 Task: Look for space in Zahirābād, India from 5th July, 2023 to 11th July, 2023 for 2 adults in price range Rs.8000 to Rs.16000. Place can be entire place with 2 bedrooms having 2 beds and 1 bathroom. Property type can be house, flat, guest house. Amenities needed are: washing machine. Booking option can be shelf check-in. Required host language is English.
Action: Mouse moved to (431, 64)
Screenshot: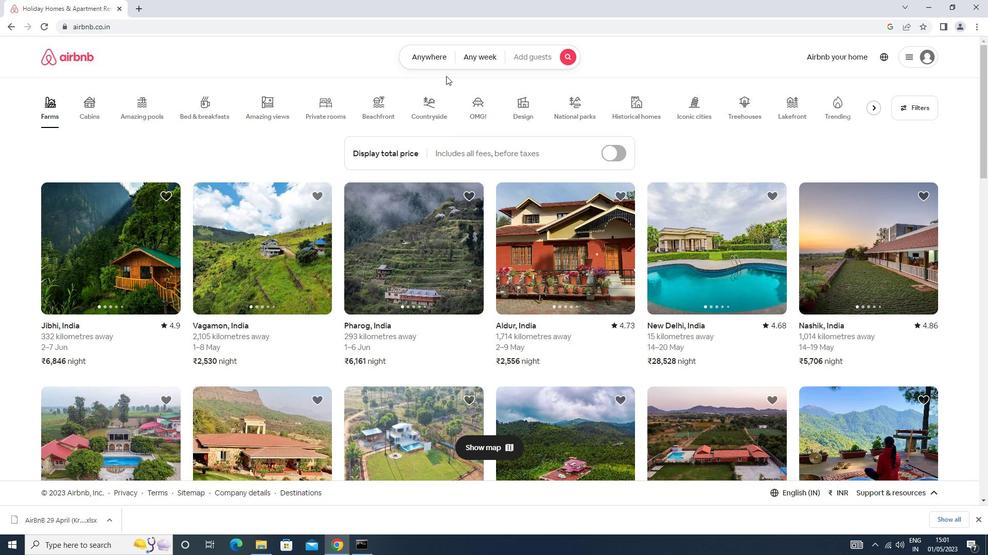 
Action: Mouse pressed left at (431, 64)
Screenshot: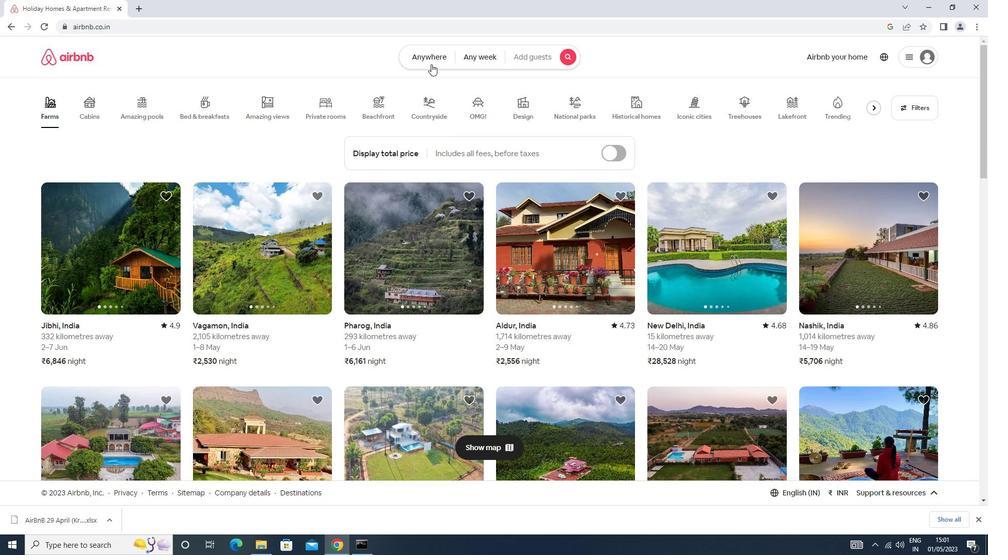 
Action: Mouse moved to (385, 96)
Screenshot: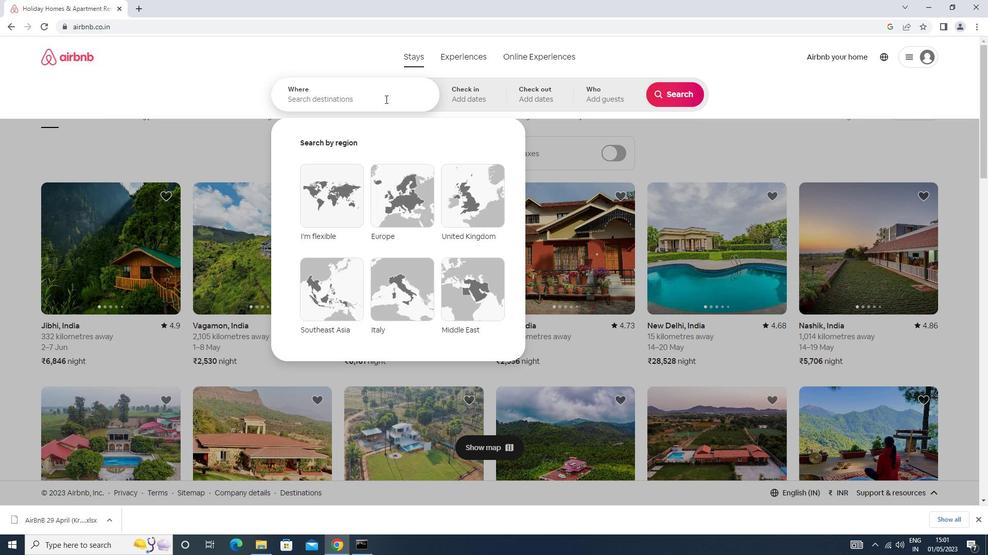 
Action: Mouse pressed left at (385, 96)
Screenshot: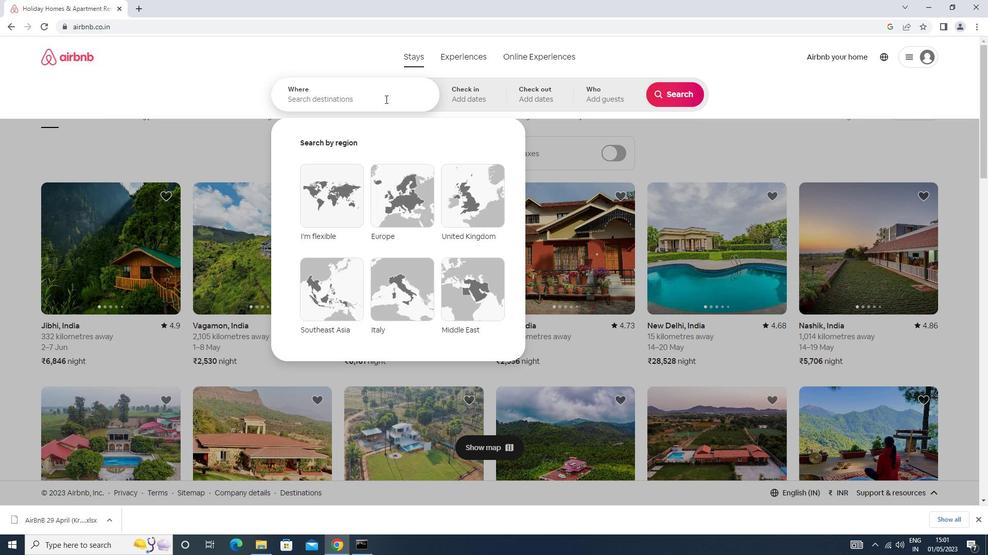 
Action: Key pressed <Key.caps_lock>z<Key.caps_lock>ahirabad<Key.enter>
Screenshot: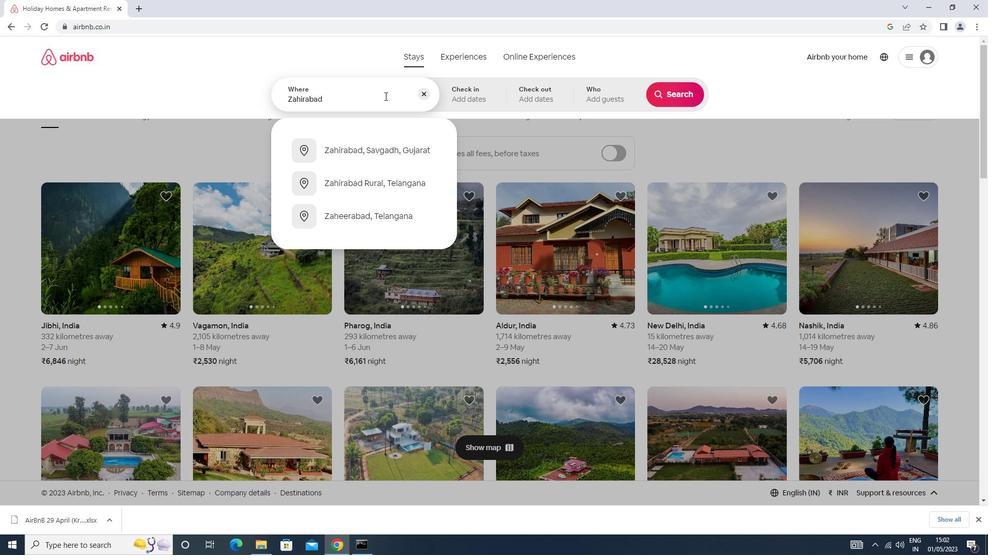 
Action: Mouse moved to (667, 176)
Screenshot: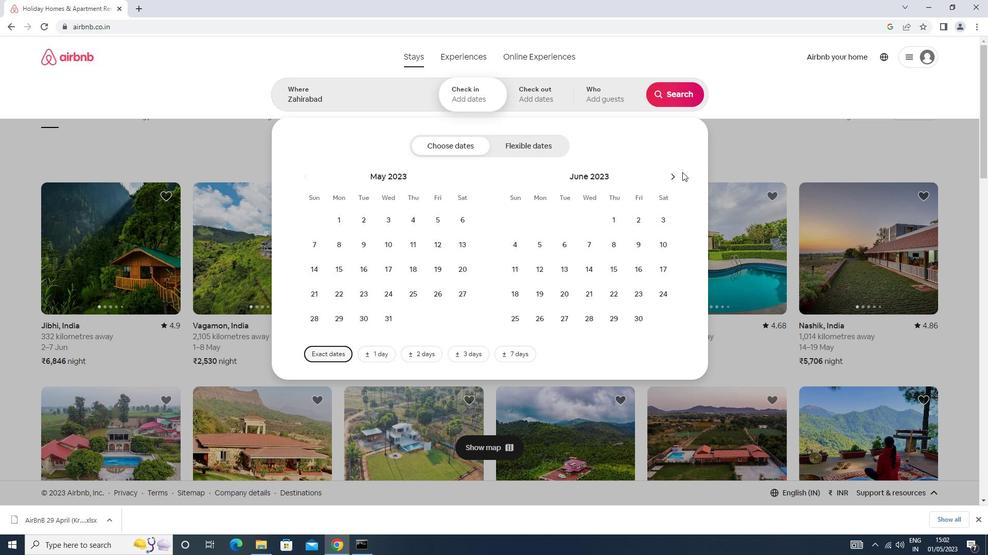 
Action: Mouse pressed left at (667, 176)
Screenshot: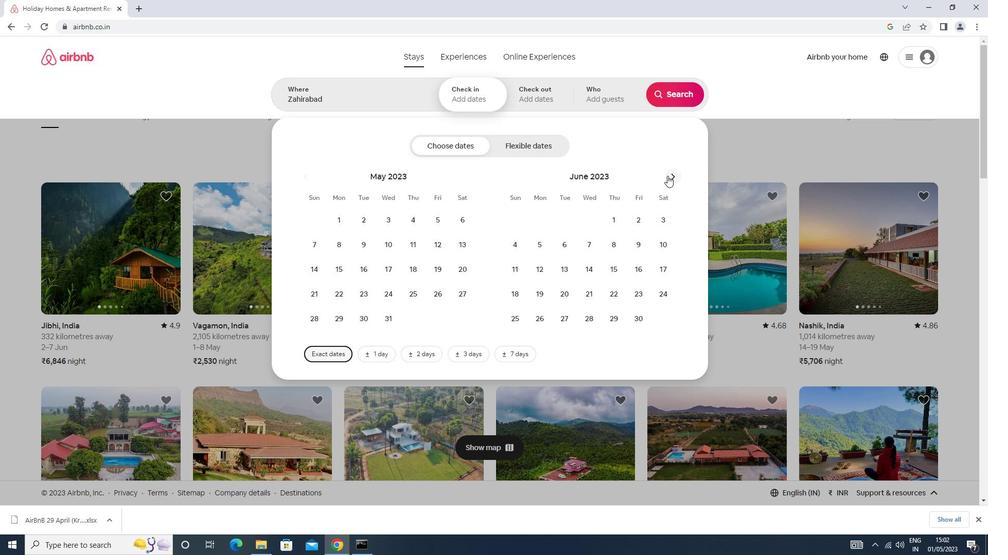 
Action: Mouse moved to (581, 243)
Screenshot: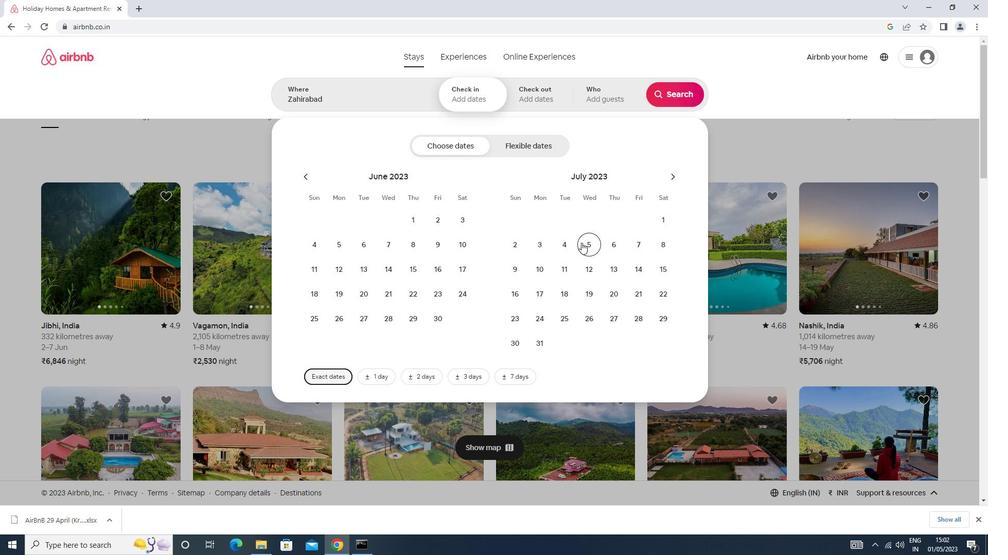 
Action: Mouse pressed left at (581, 243)
Screenshot: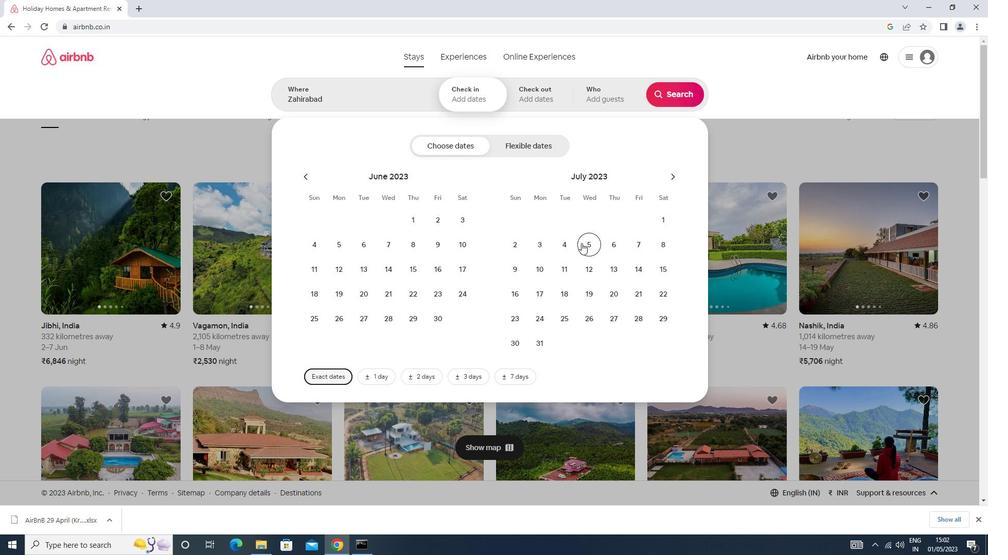
Action: Mouse moved to (569, 270)
Screenshot: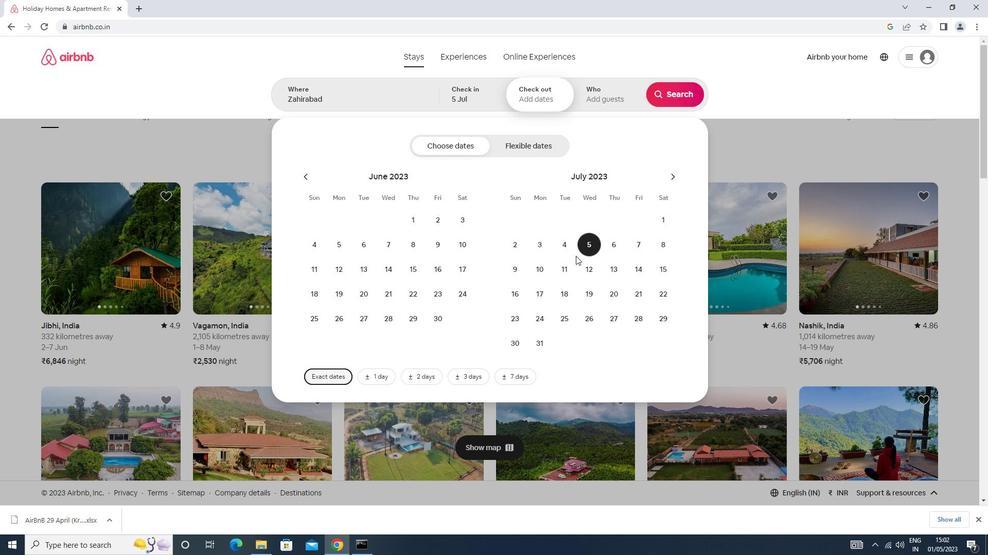 
Action: Mouse pressed left at (569, 270)
Screenshot: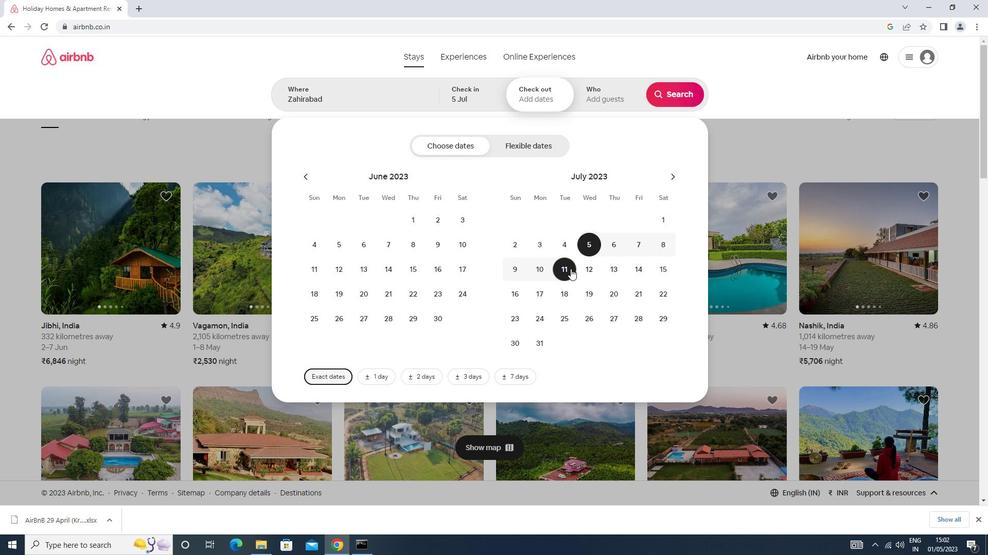 
Action: Mouse moved to (602, 105)
Screenshot: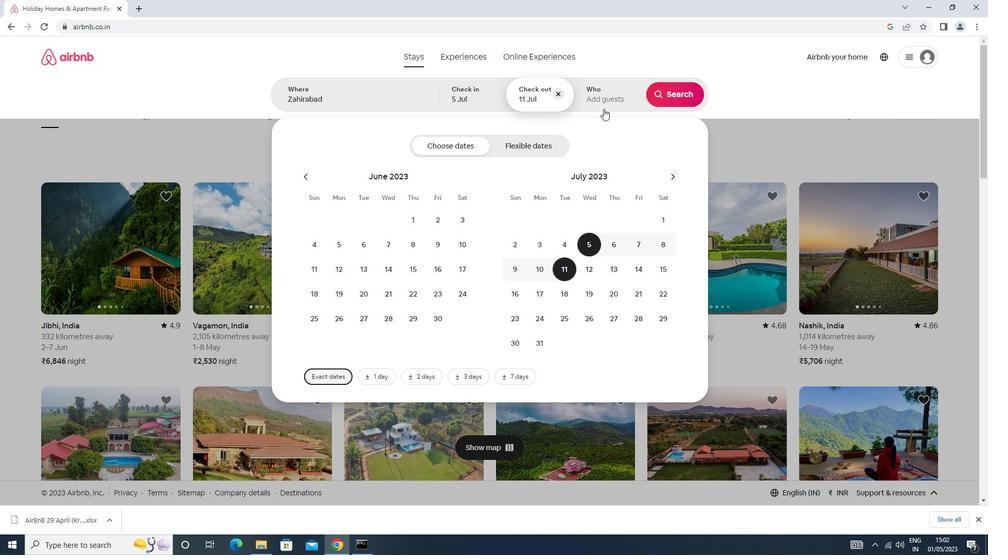 
Action: Mouse pressed left at (602, 105)
Screenshot: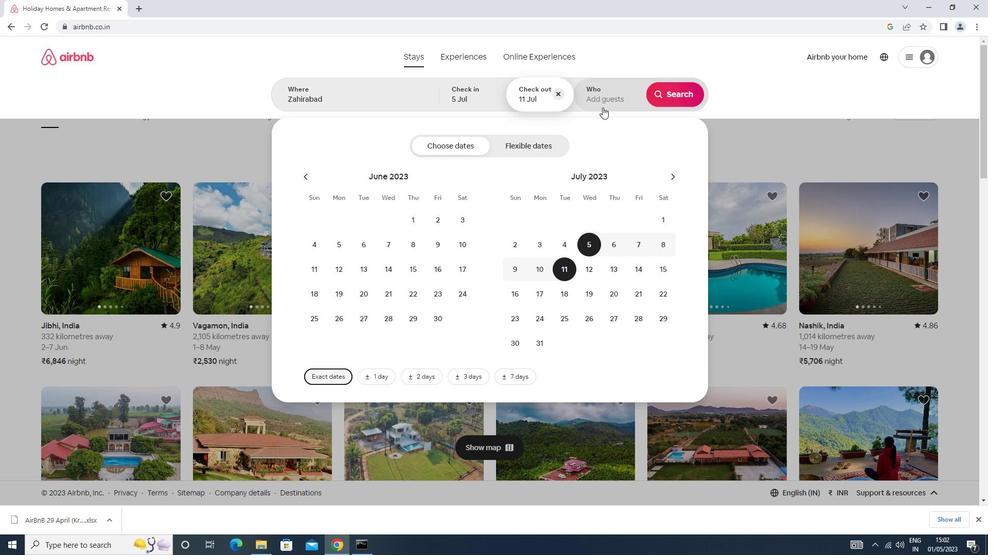 
Action: Mouse moved to (677, 151)
Screenshot: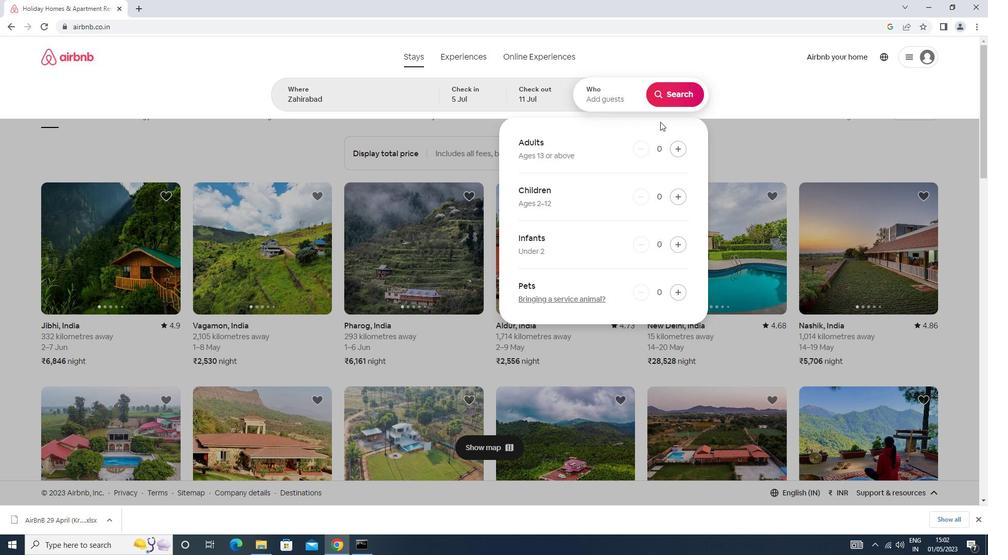 
Action: Mouse pressed left at (677, 151)
Screenshot: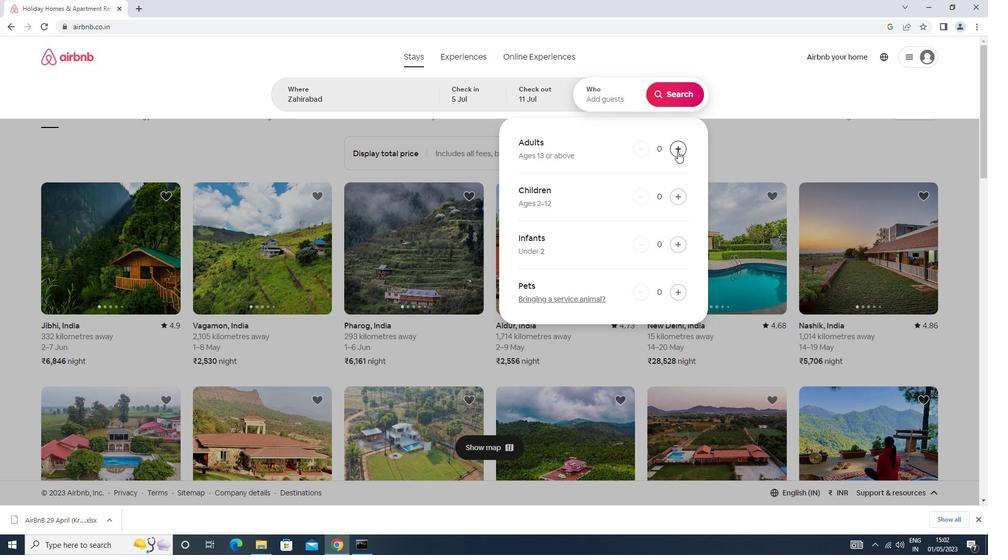 
Action: Mouse pressed left at (677, 151)
Screenshot: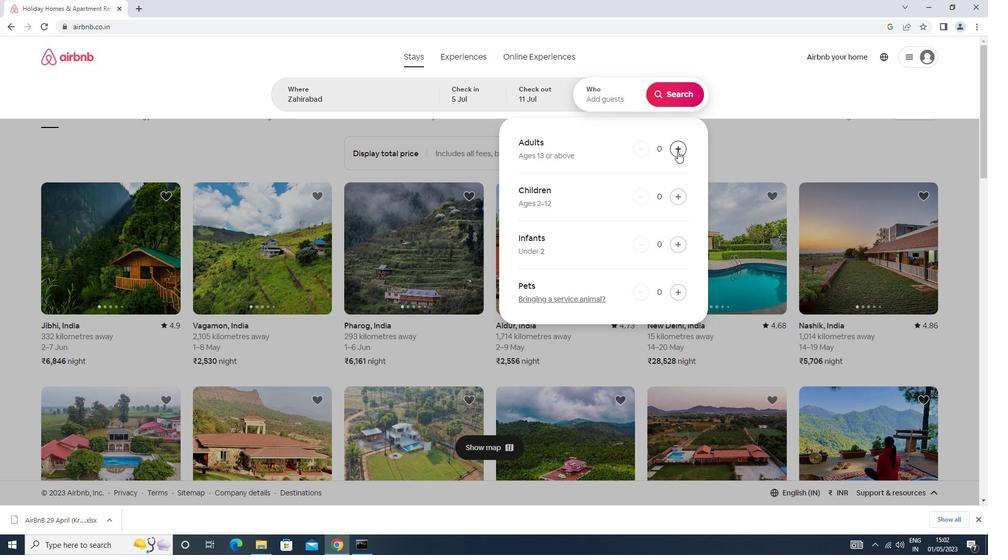 
Action: Mouse moved to (682, 97)
Screenshot: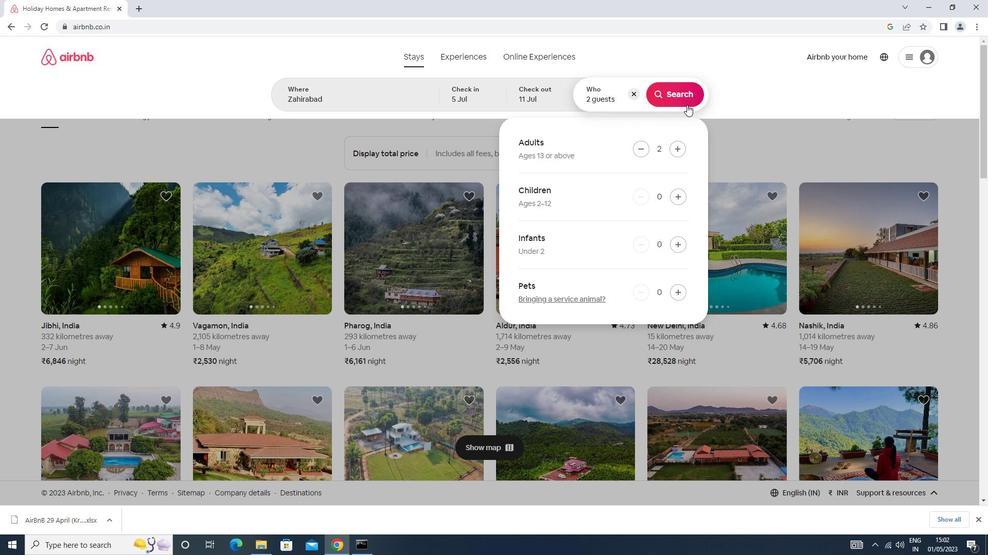 
Action: Mouse pressed left at (682, 97)
Screenshot: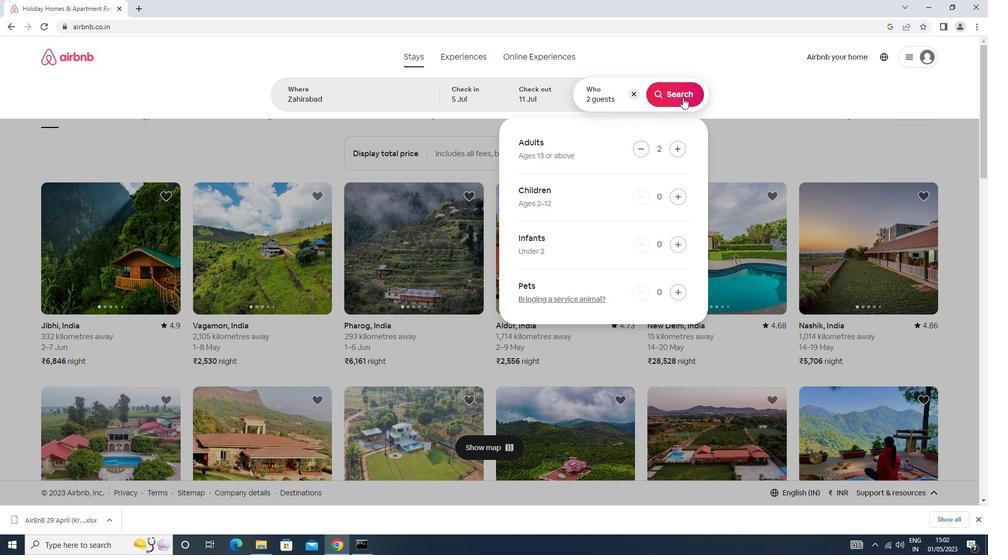 
Action: Mouse moved to (937, 93)
Screenshot: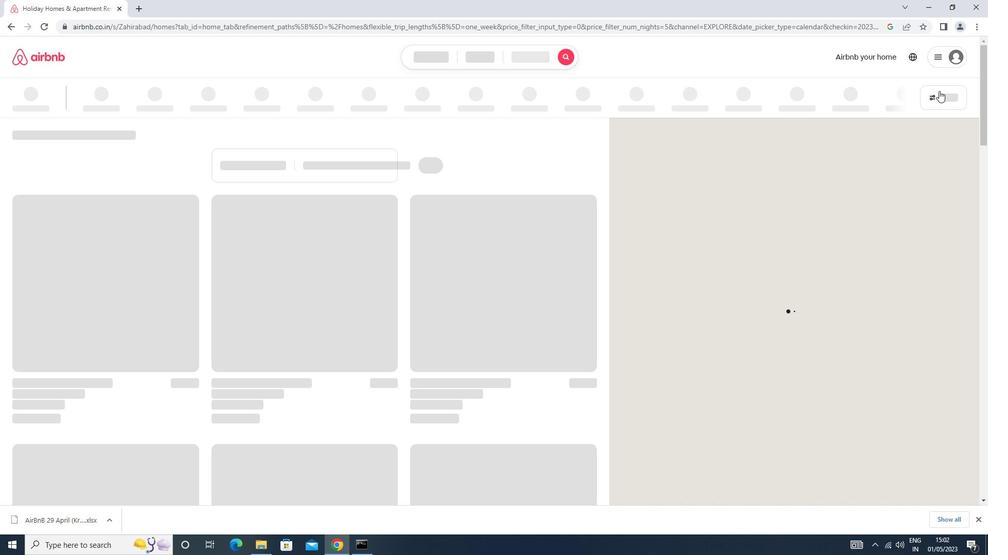 
Action: Mouse pressed left at (937, 93)
Screenshot: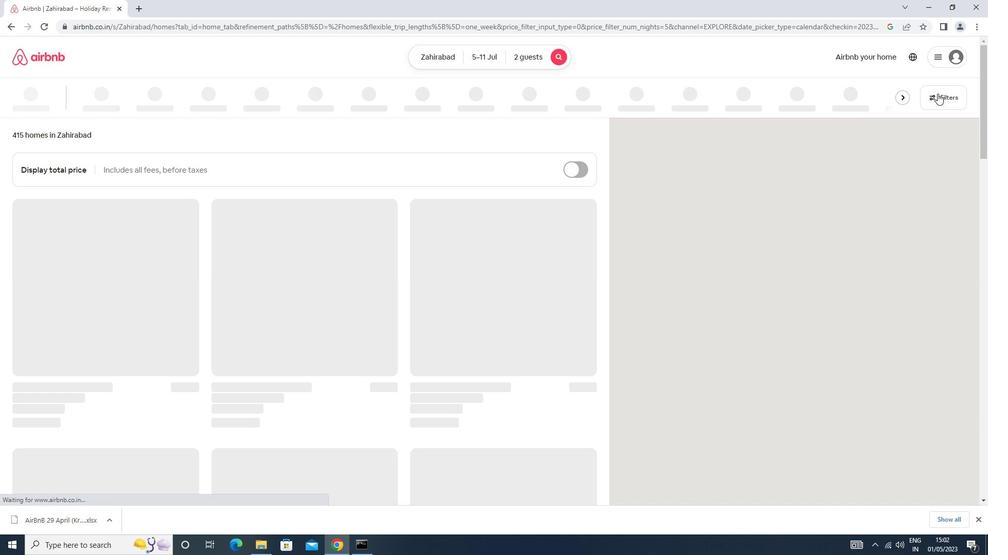 
Action: Mouse moved to (438, 222)
Screenshot: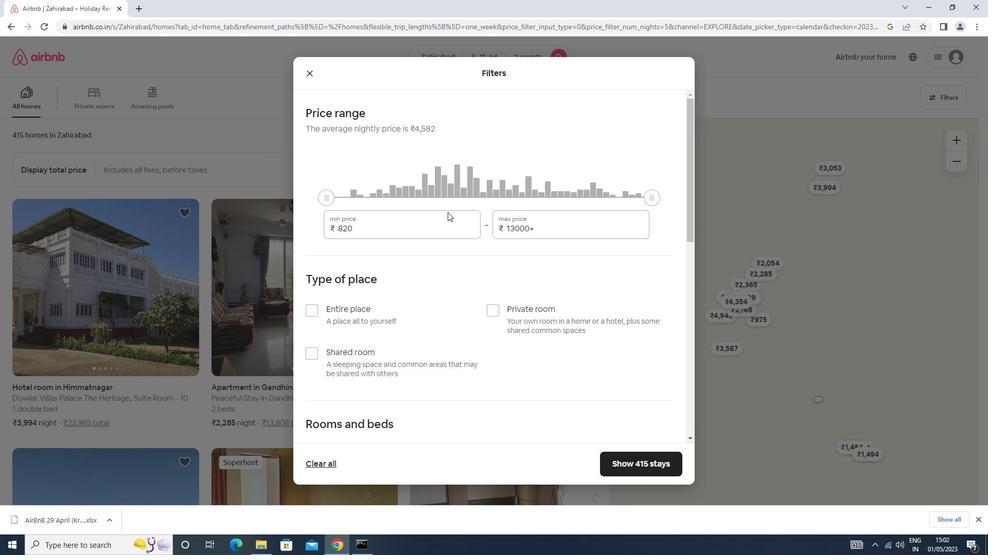 
Action: Mouse pressed left at (438, 222)
Screenshot: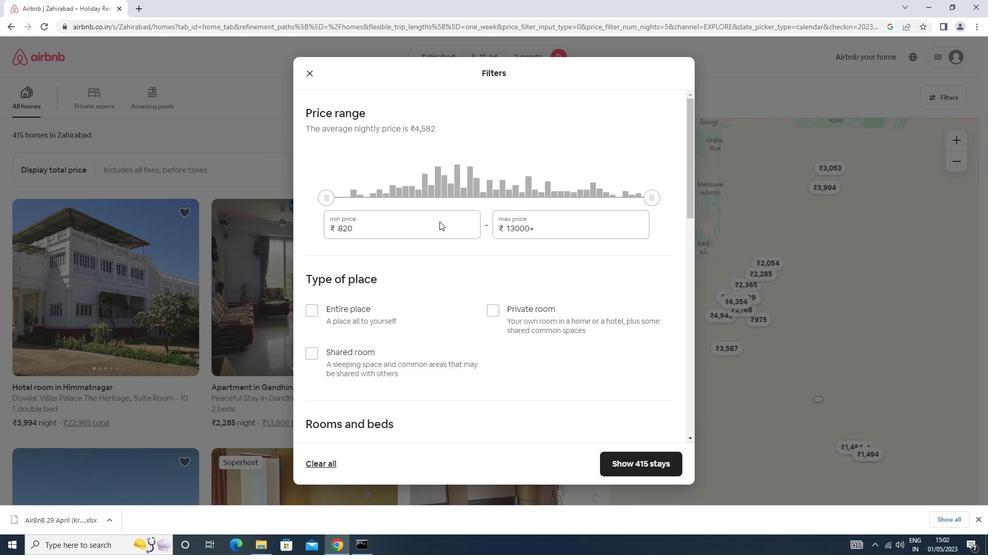 
Action: Key pressed <Key.backspace><Key.backspace><Key.backspace><Key.backspace><Key.backspace><Key.backspace><Key.backspace><Key.backspace><Key.backspace><Key.backspace><Key.backspace><Key.backspace><Key.backspace><Key.backspace><Key.backspace>8000<Key.tab>16000
Screenshot: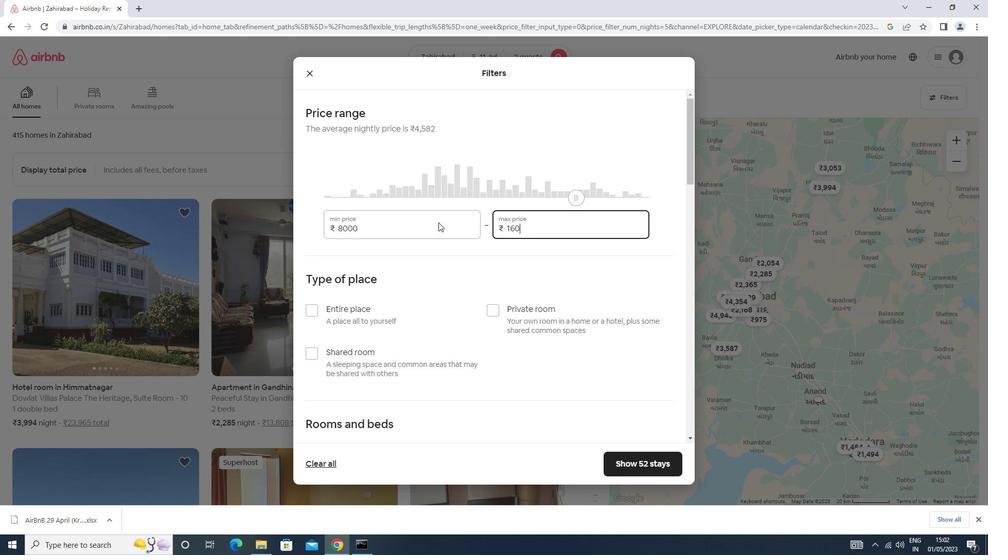 
Action: Mouse moved to (330, 309)
Screenshot: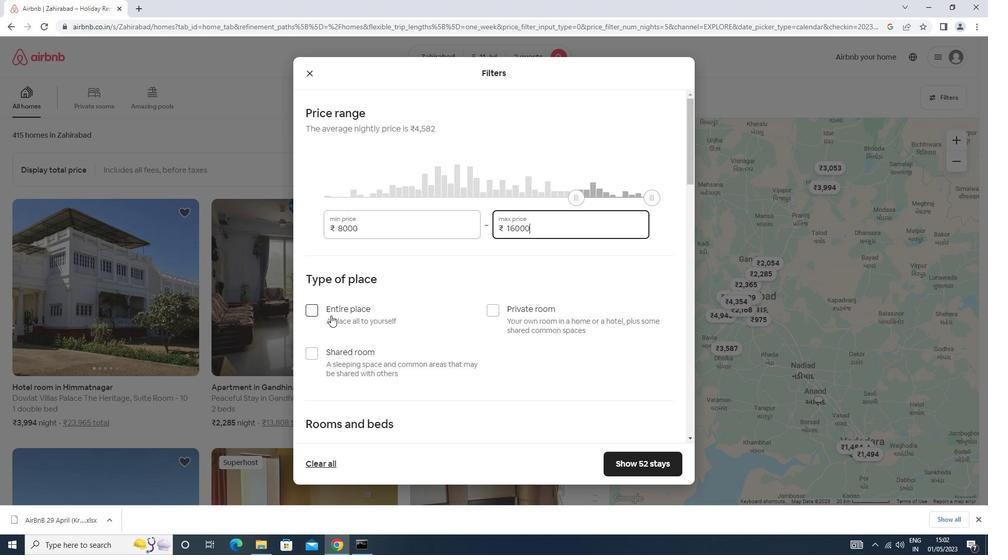 
Action: Mouse pressed left at (330, 309)
Screenshot: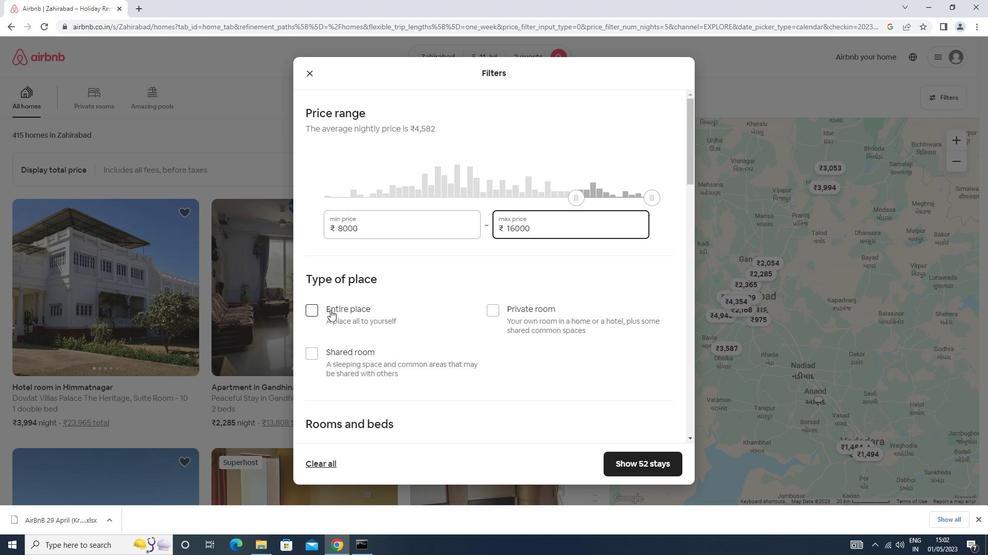 
Action: Mouse moved to (402, 282)
Screenshot: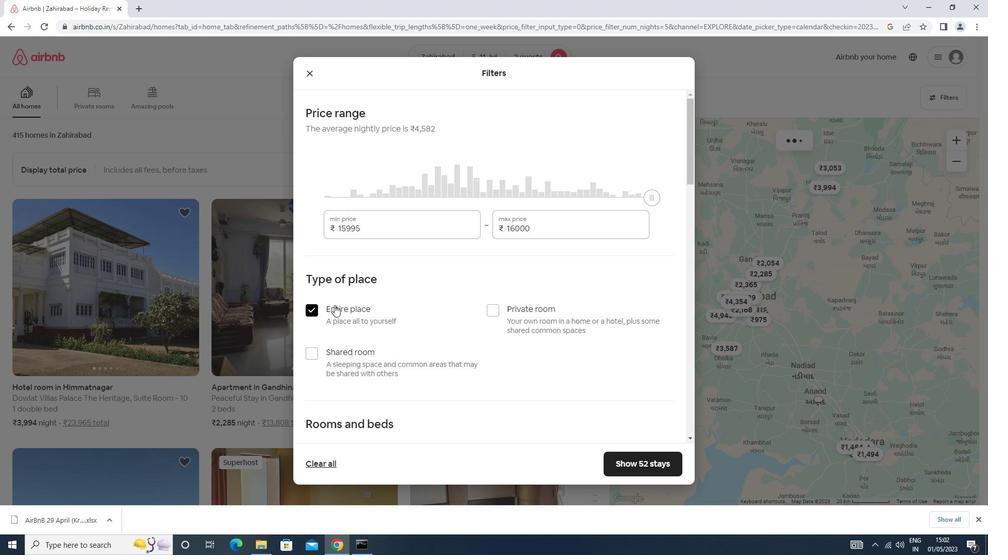 
Action: Mouse scrolled (402, 281) with delta (0, 0)
Screenshot: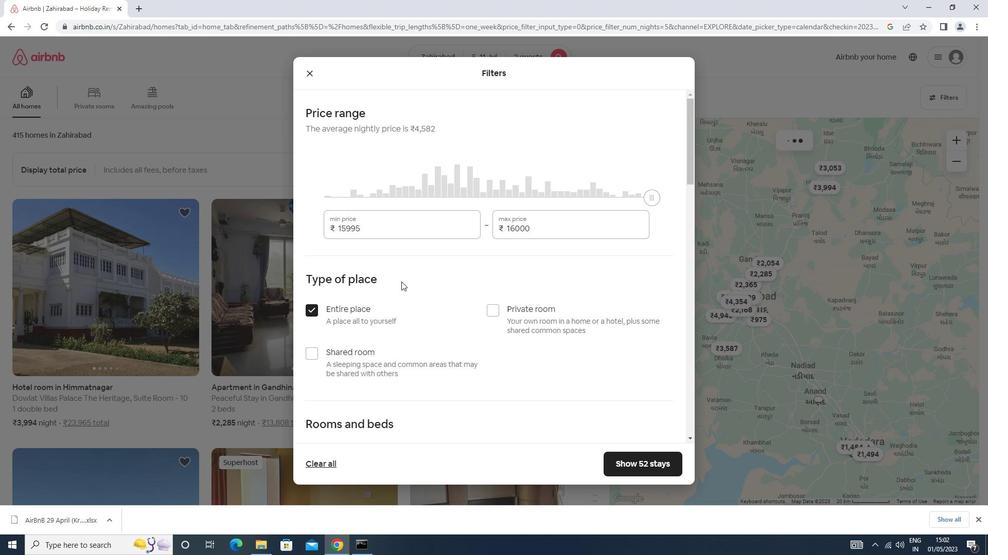 
Action: Mouse scrolled (402, 281) with delta (0, 0)
Screenshot: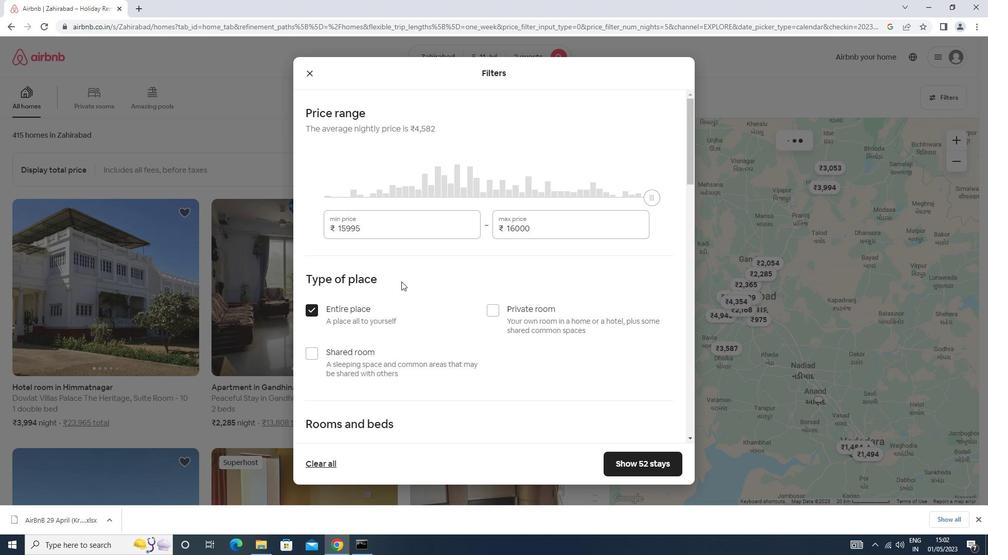 
Action: Mouse scrolled (402, 281) with delta (0, 0)
Screenshot: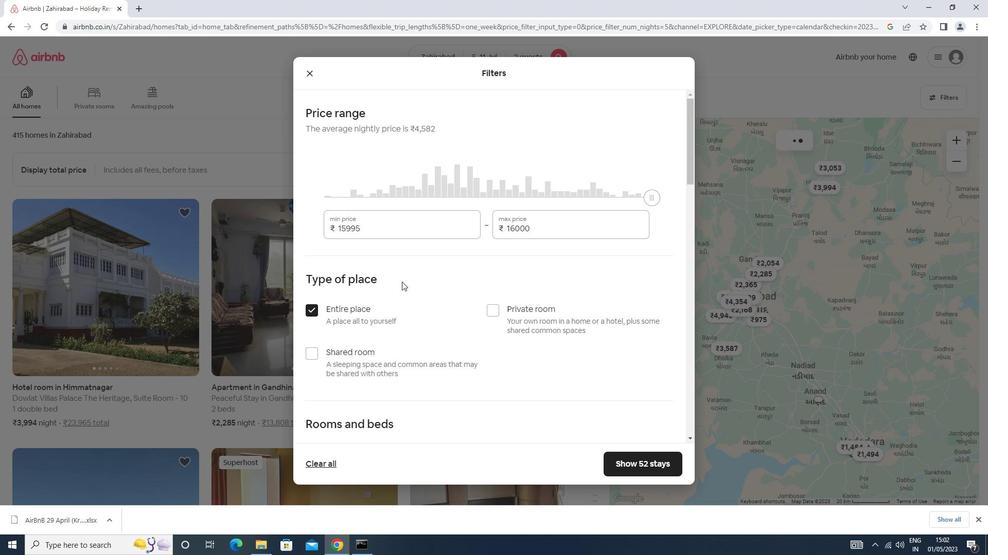 
Action: Mouse scrolled (402, 281) with delta (0, 0)
Screenshot: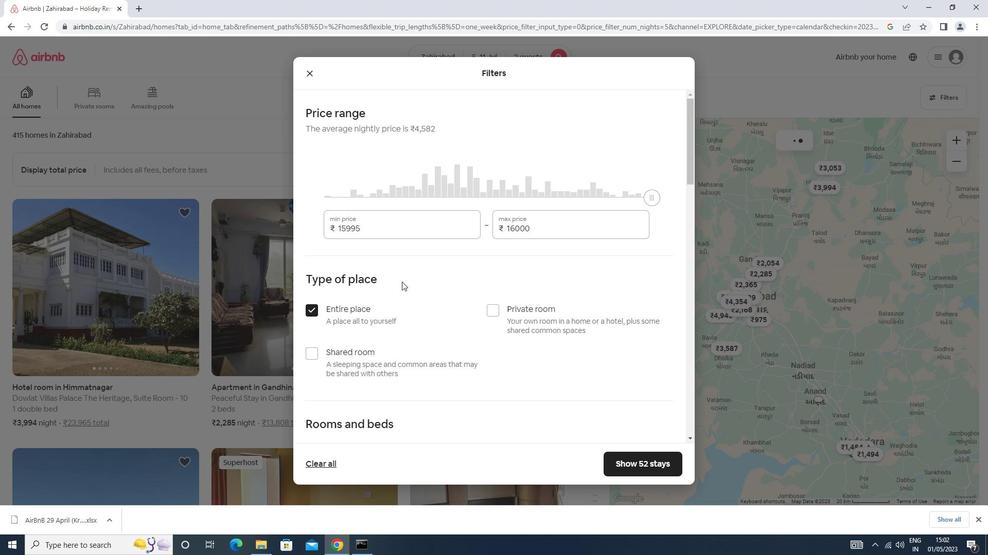 
Action: Mouse scrolled (402, 281) with delta (0, 0)
Screenshot: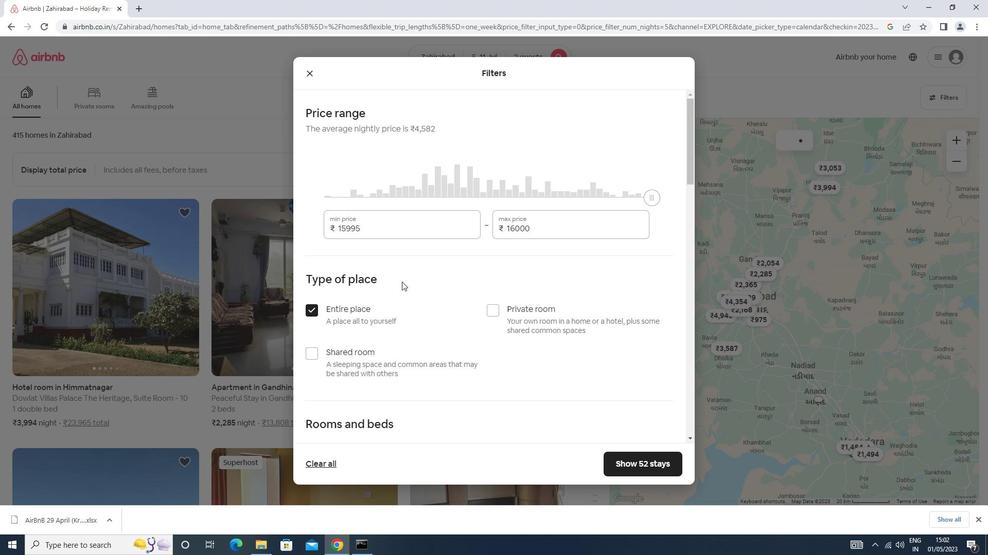 
Action: Mouse moved to (394, 219)
Screenshot: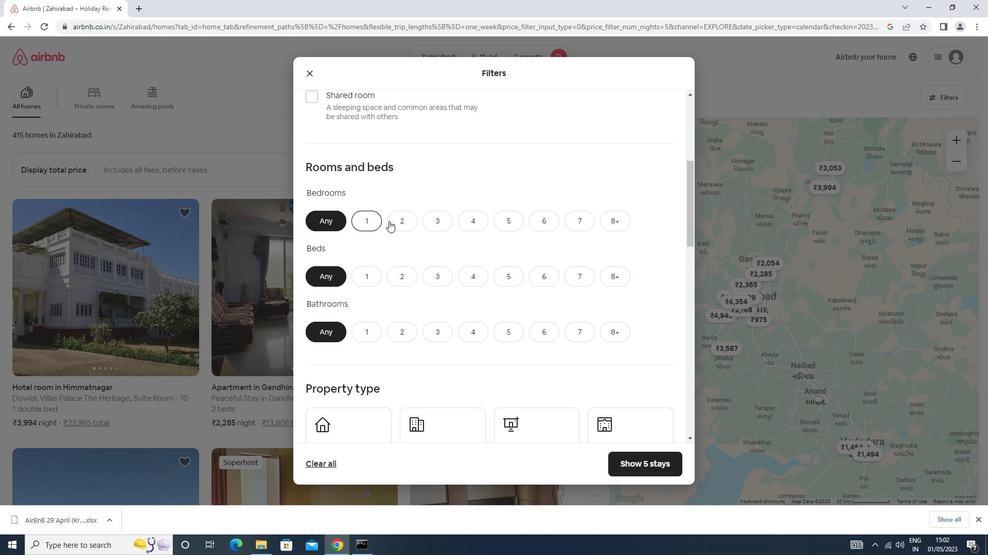 
Action: Mouse pressed left at (394, 219)
Screenshot: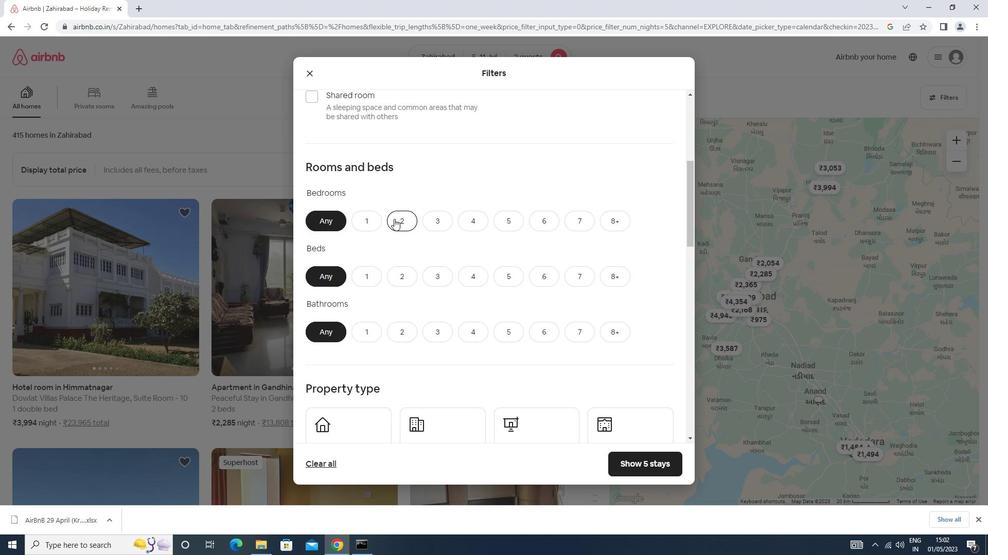 
Action: Mouse moved to (371, 277)
Screenshot: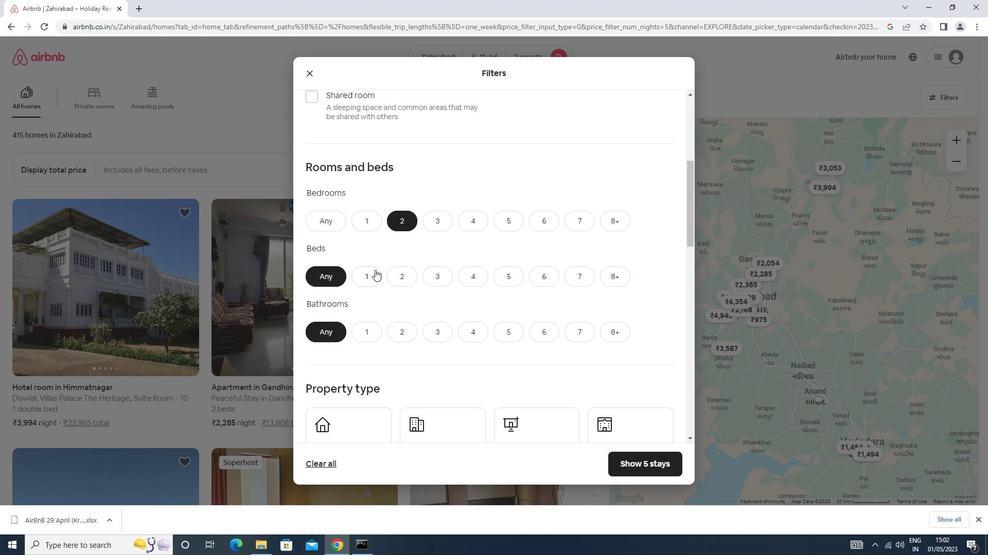 
Action: Mouse pressed left at (371, 277)
Screenshot: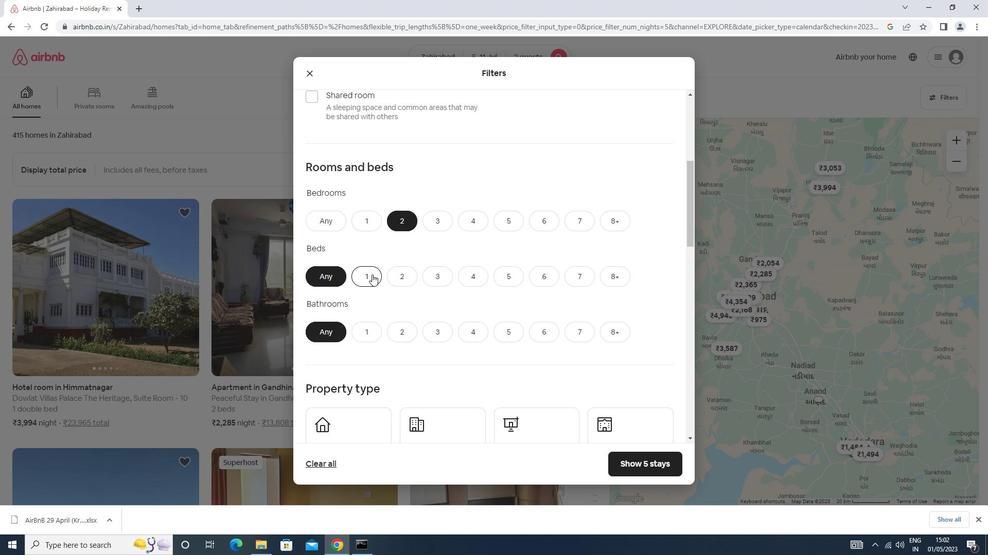 
Action: Mouse scrolled (371, 276) with delta (0, 0)
Screenshot: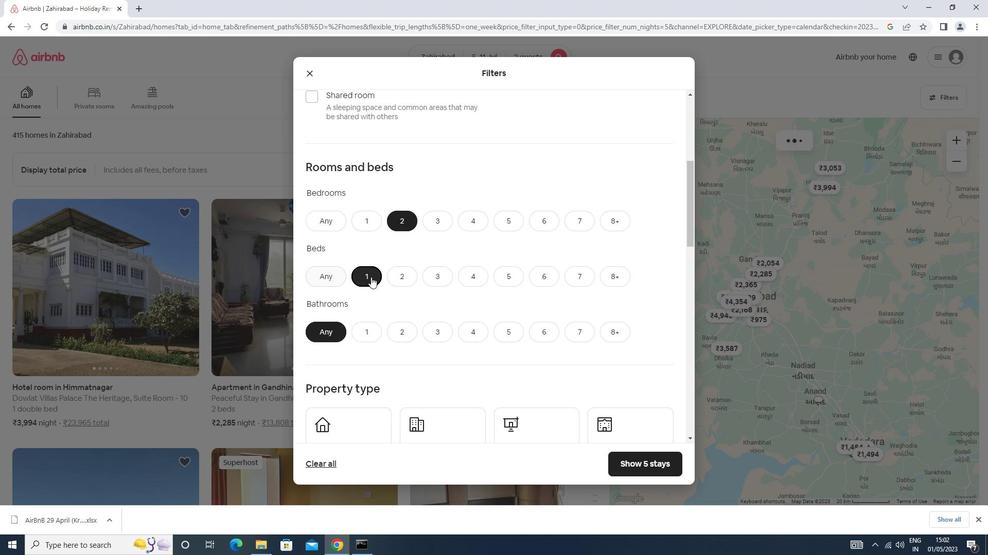 
Action: Mouse moved to (395, 227)
Screenshot: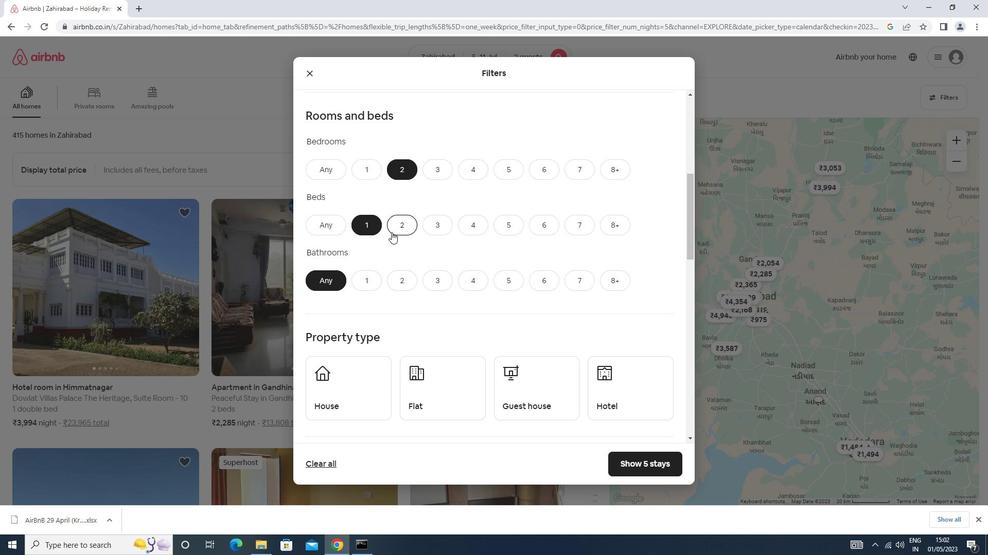 
Action: Mouse pressed left at (395, 227)
Screenshot: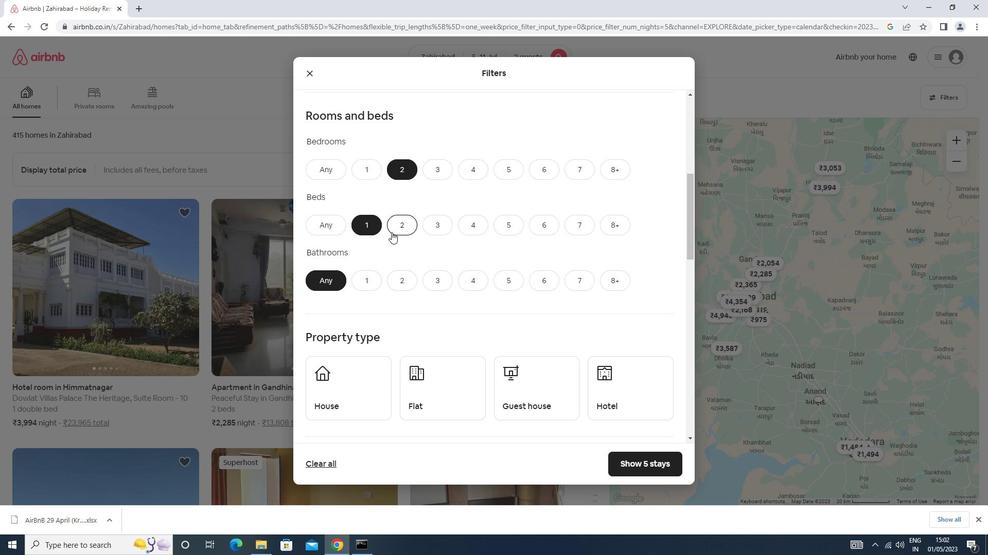 
Action: Mouse moved to (369, 284)
Screenshot: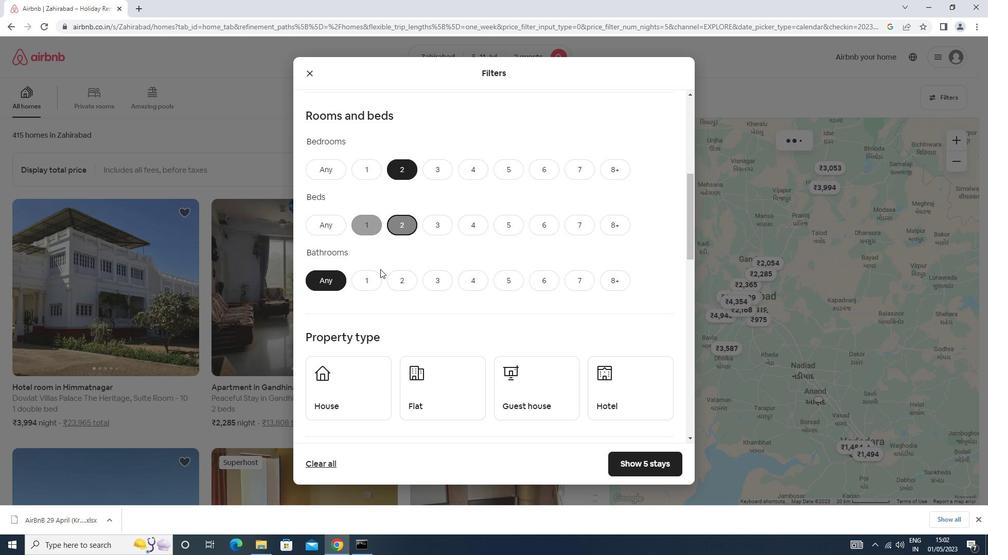 
Action: Mouse pressed left at (369, 284)
Screenshot: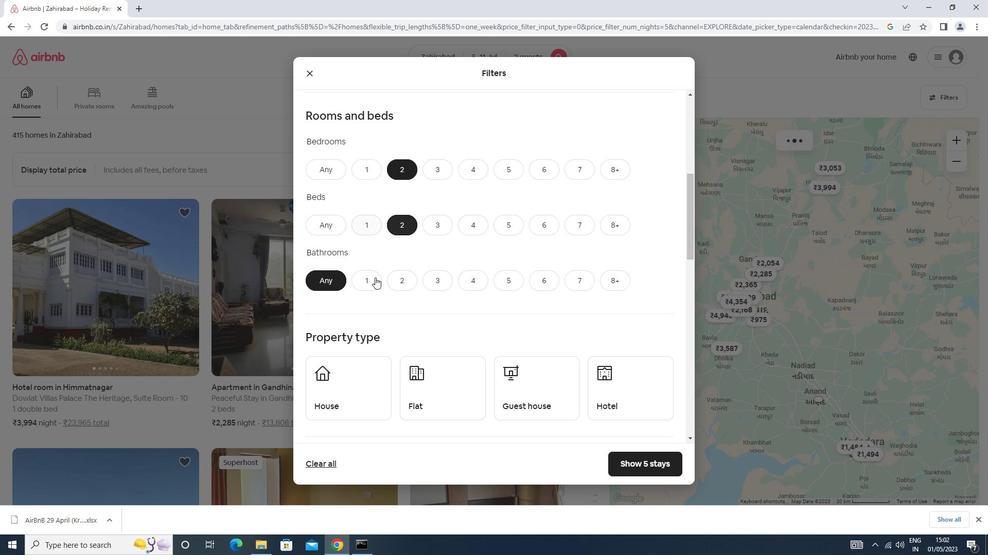 
Action: Mouse moved to (369, 285)
Screenshot: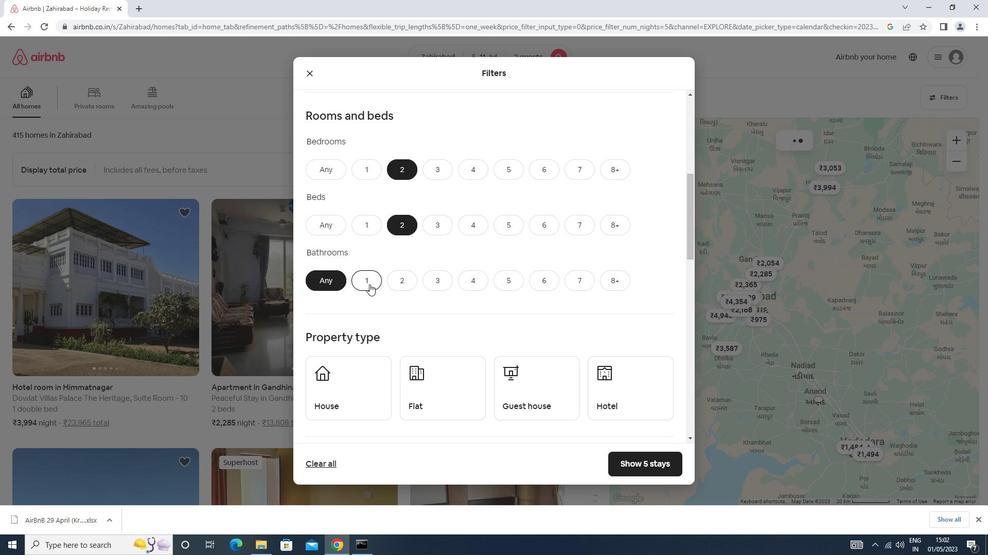 
Action: Mouse scrolled (369, 284) with delta (0, 0)
Screenshot: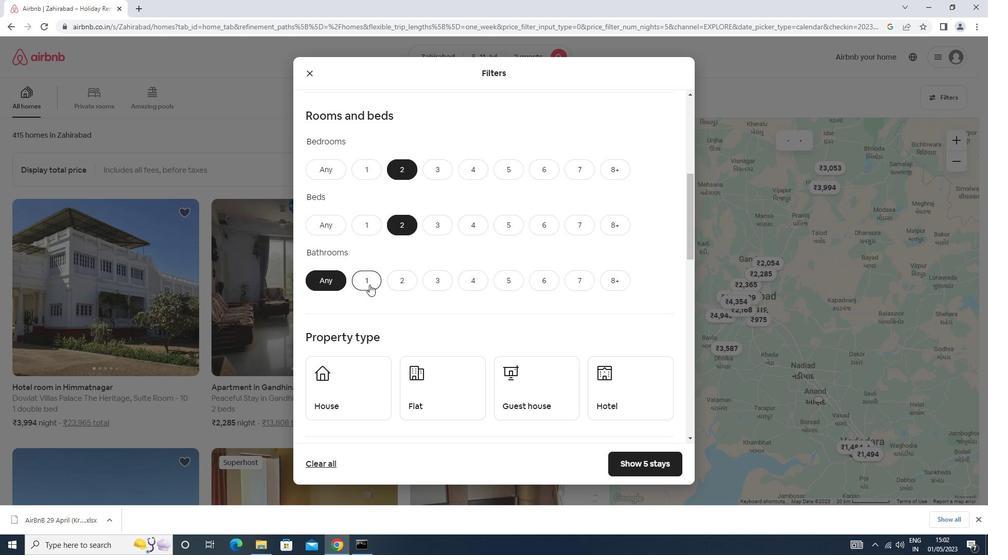 
Action: Mouse scrolled (369, 284) with delta (0, 0)
Screenshot: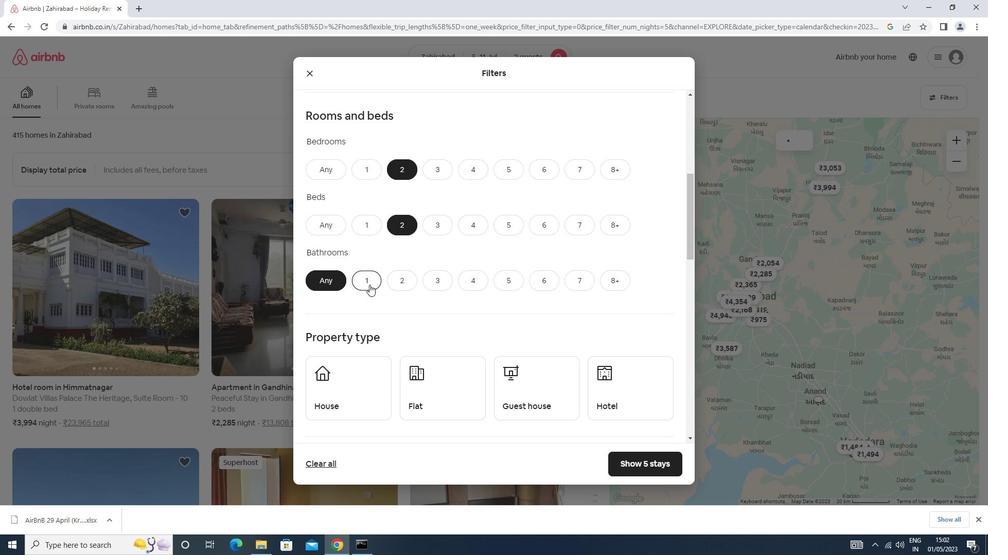 
Action: Mouse moved to (352, 307)
Screenshot: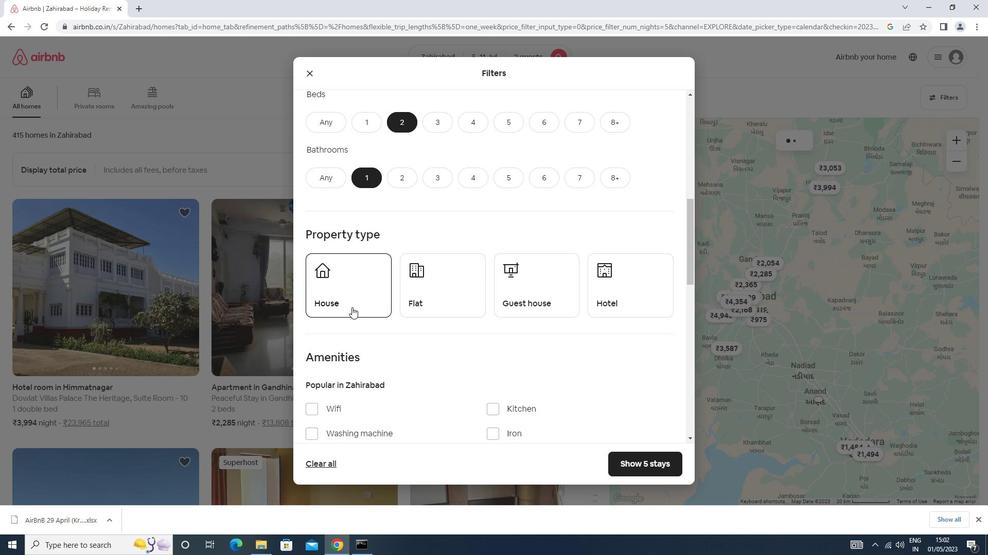 
Action: Mouse pressed left at (352, 307)
Screenshot: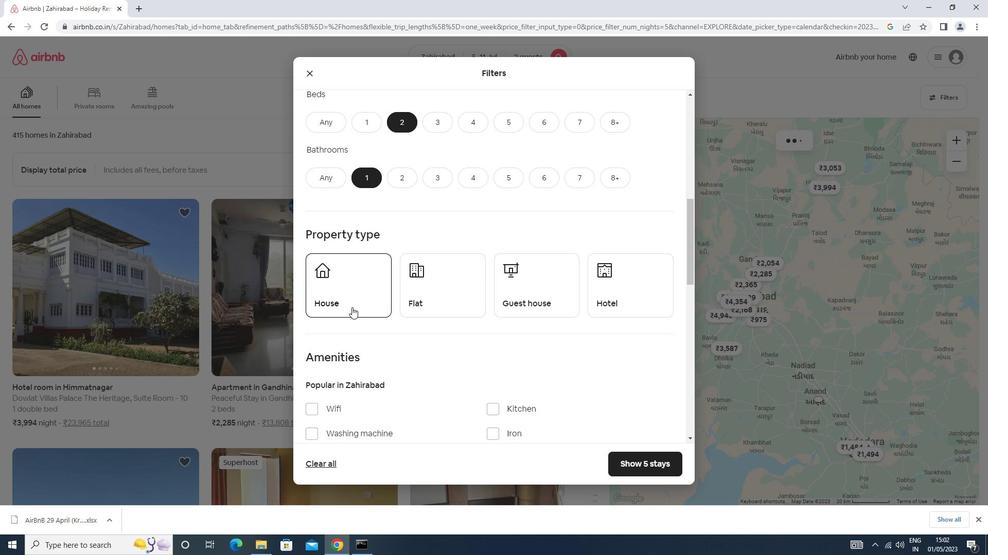 
Action: Mouse moved to (448, 304)
Screenshot: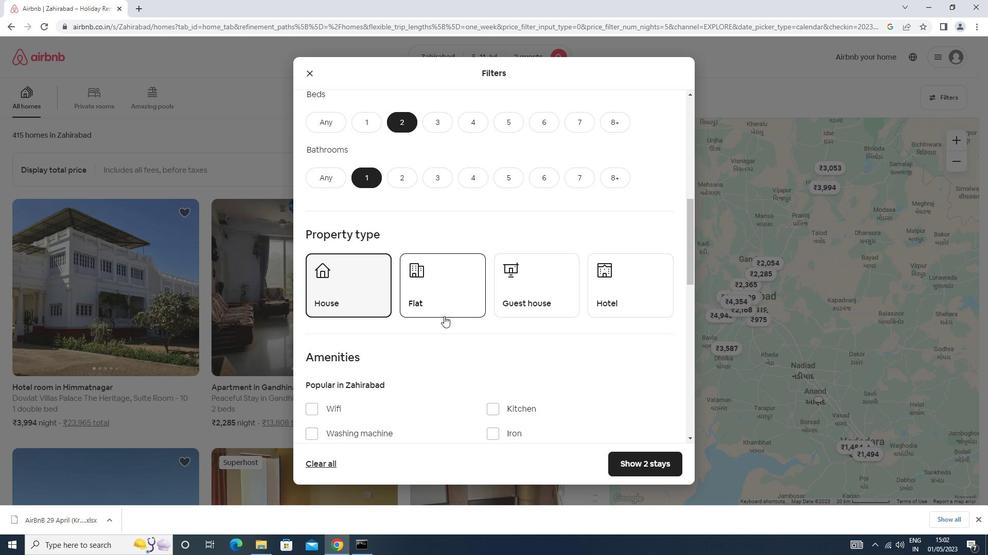 
Action: Mouse pressed left at (448, 304)
Screenshot: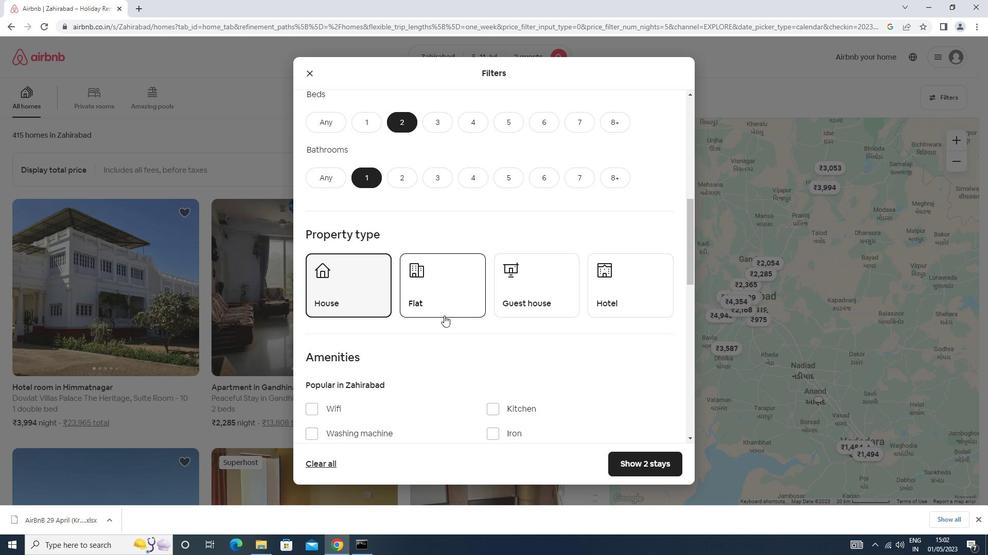 
Action: Mouse moved to (548, 285)
Screenshot: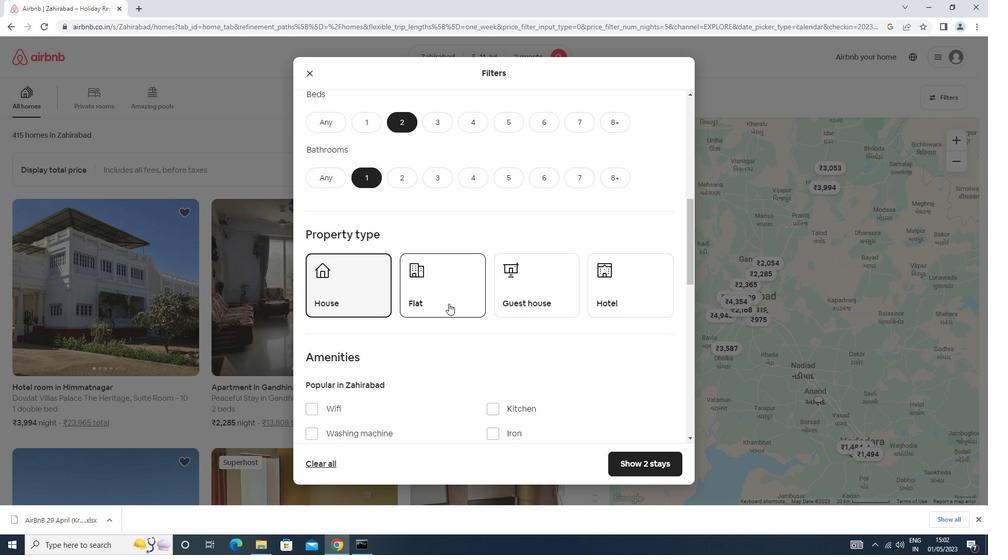 
Action: Mouse pressed left at (548, 285)
Screenshot: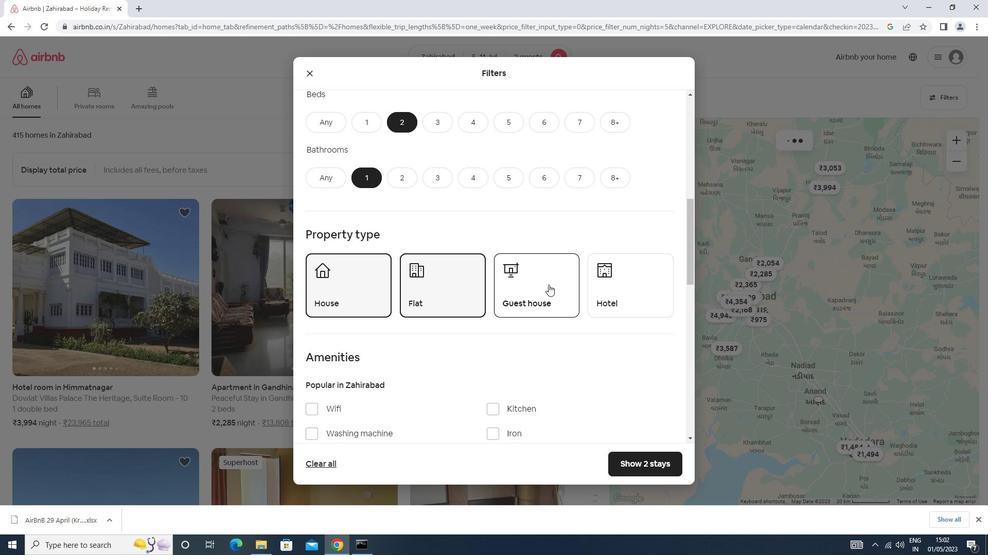 
Action: Mouse moved to (547, 284)
Screenshot: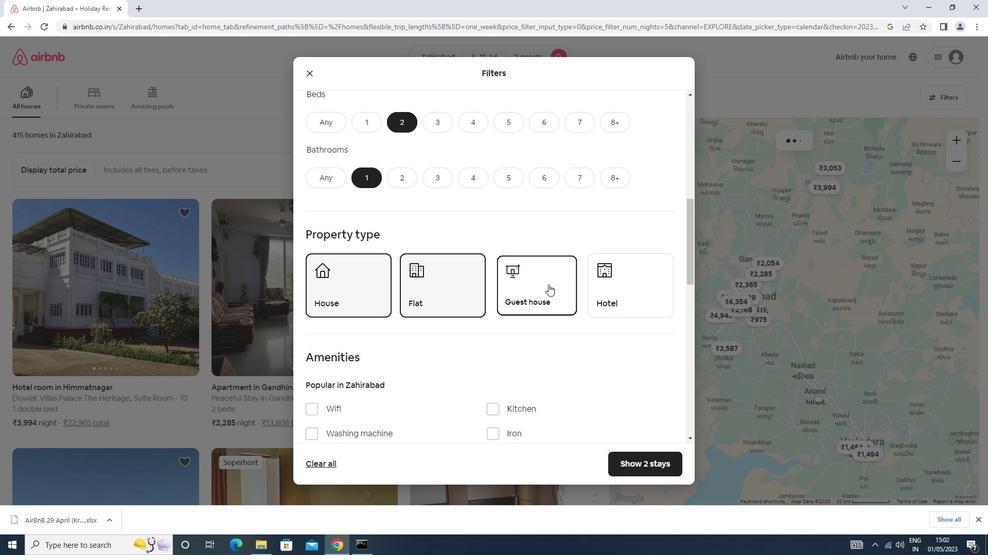 
Action: Mouse scrolled (547, 284) with delta (0, 0)
Screenshot: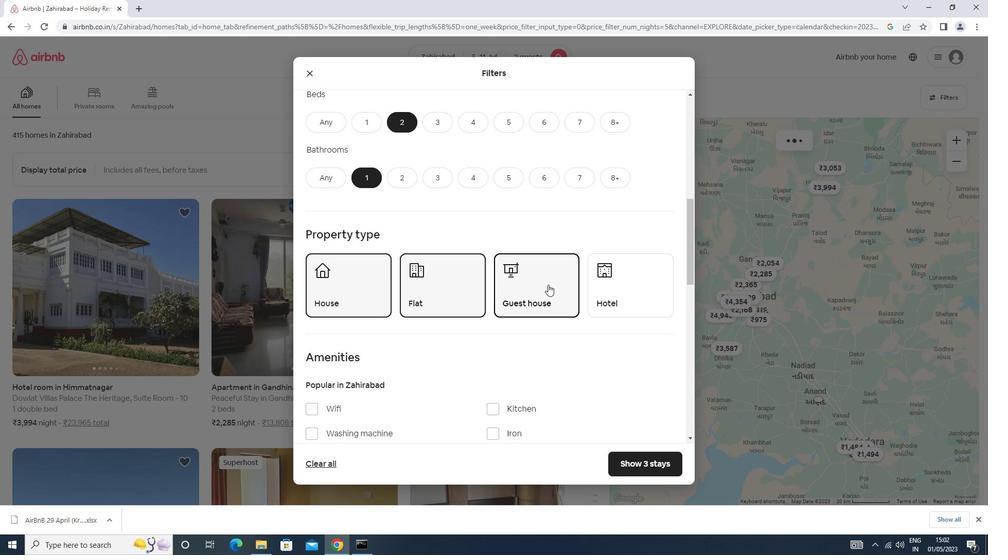 
Action: Mouse scrolled (547, 284) with delta (0, 0)
Screenshot: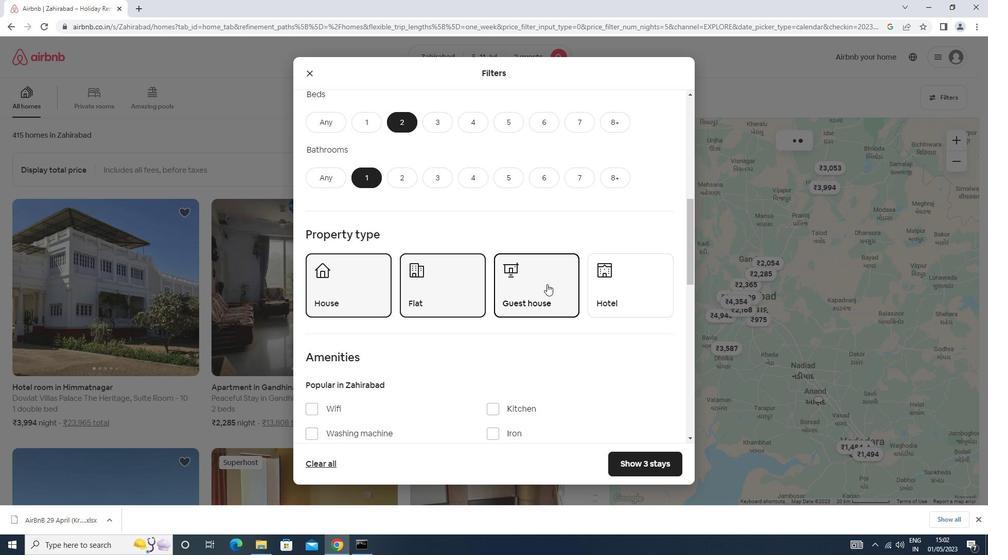 
Action: Mouse scrolled (547, 284) with delta (0, 0)
Screenshot: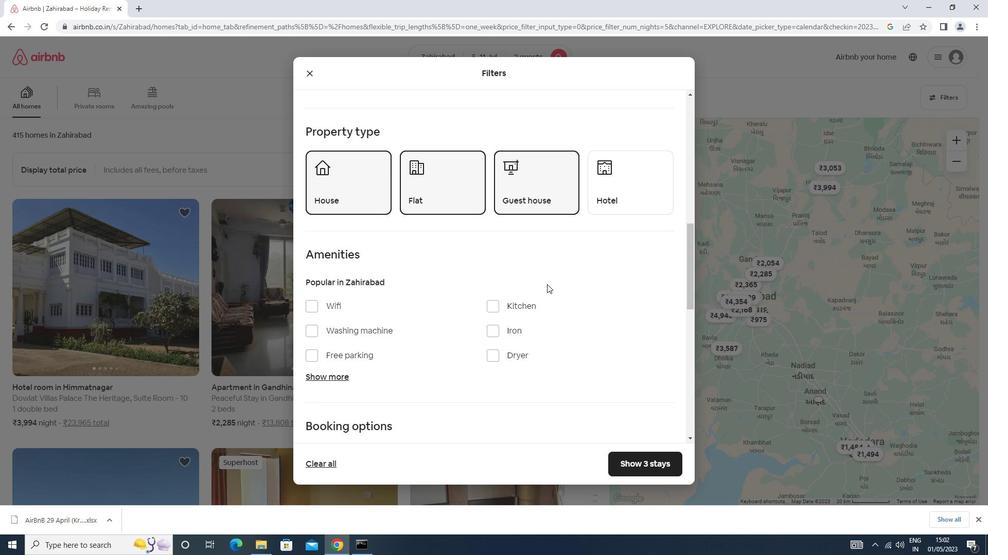 
Action: Mouse moved to (354, 280)
Screenshot: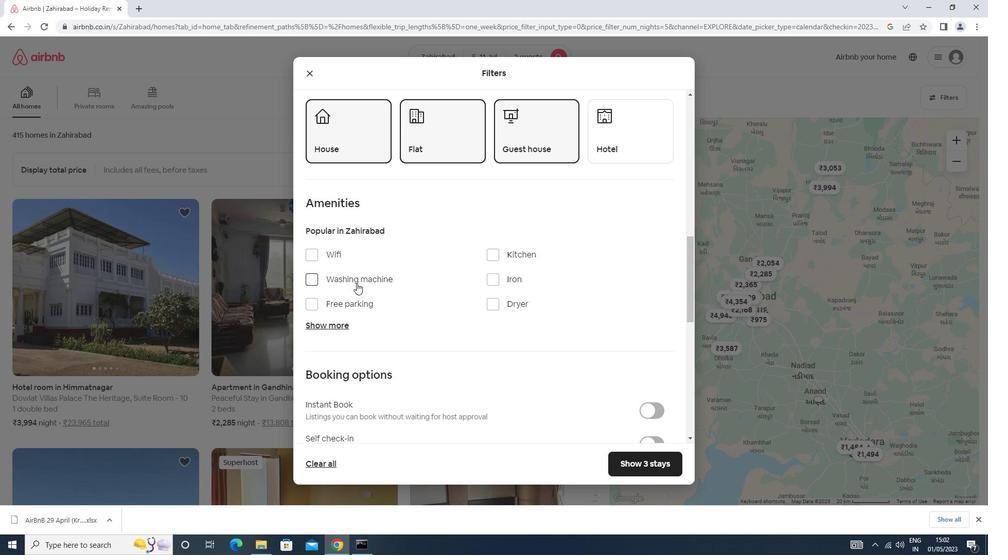 
Action: Mouse pressed left at (354, 280)
Screenshot: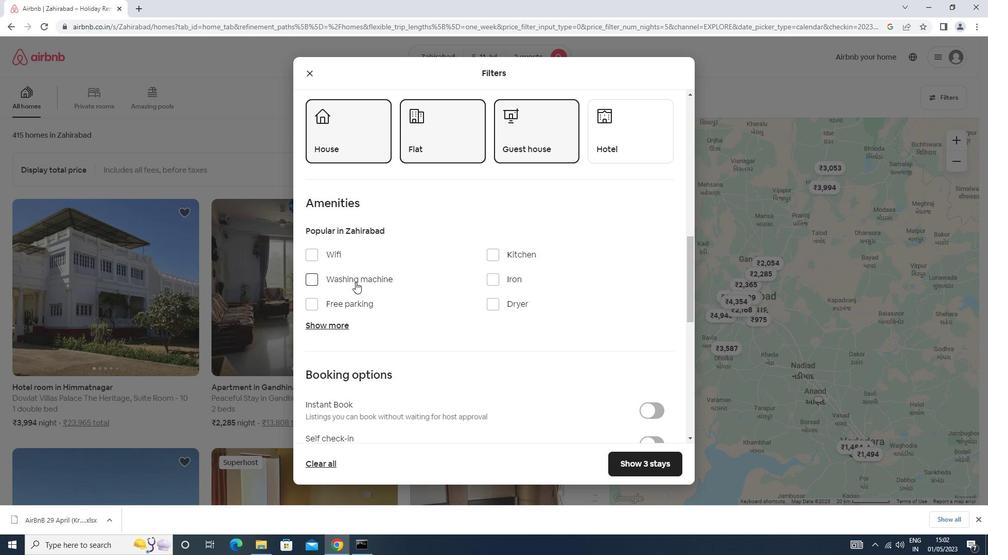 
Action: Mouse scrolled (354, 280) with delta (0, 0)
Screenshot: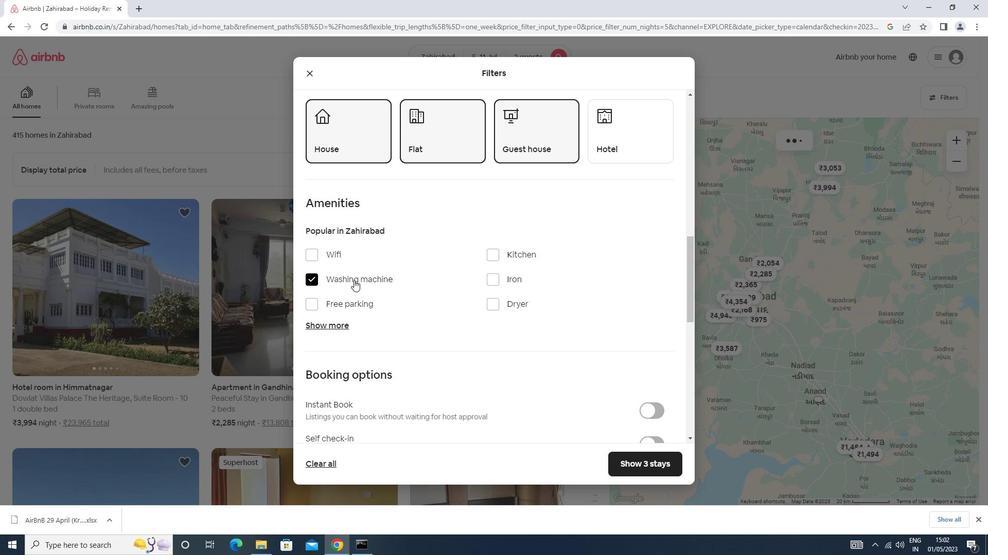 
Action: Mouse scrolled (354, 280) with delta (0, 0)
Screenshot: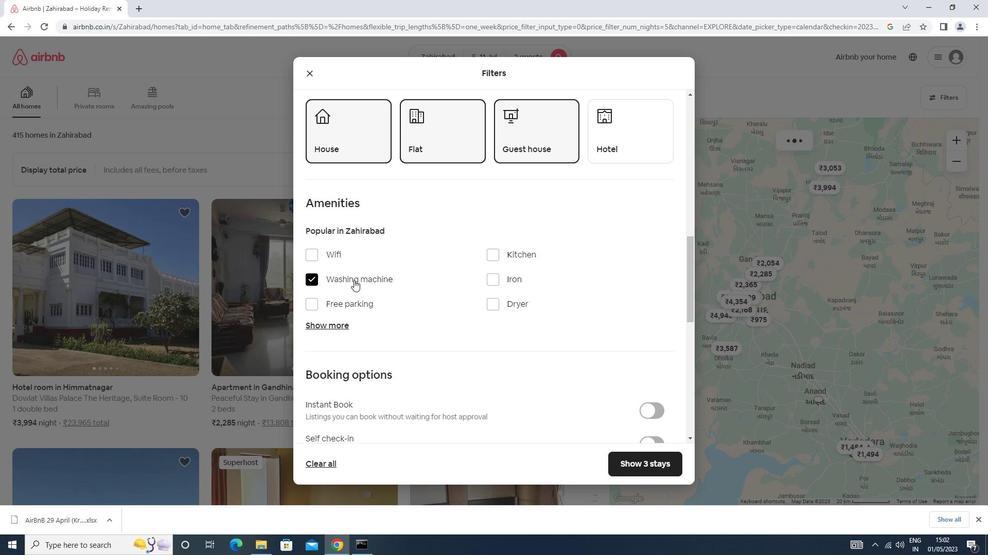 
Action: Mouse scrolled (354, 280) with delta (0, 0)
Screenshot: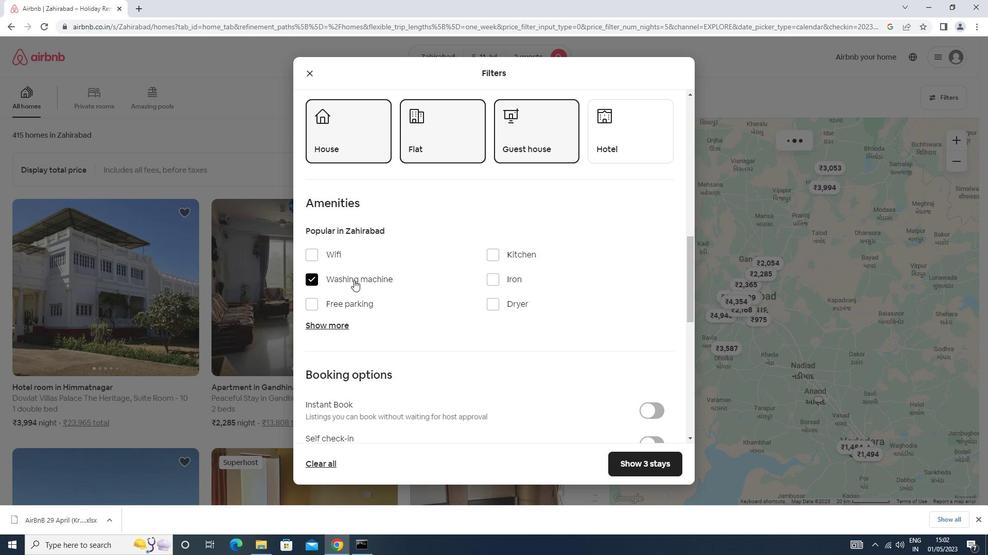 
Action: Mouse moved to (656, 284)
Screenshot: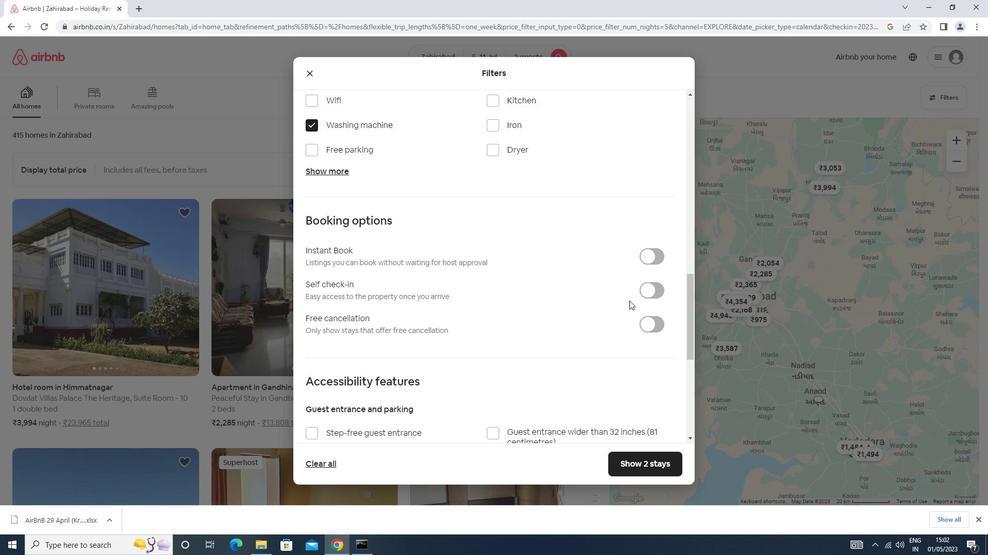 
Action: Mouse pressed left at (656, 284)
Screenshot: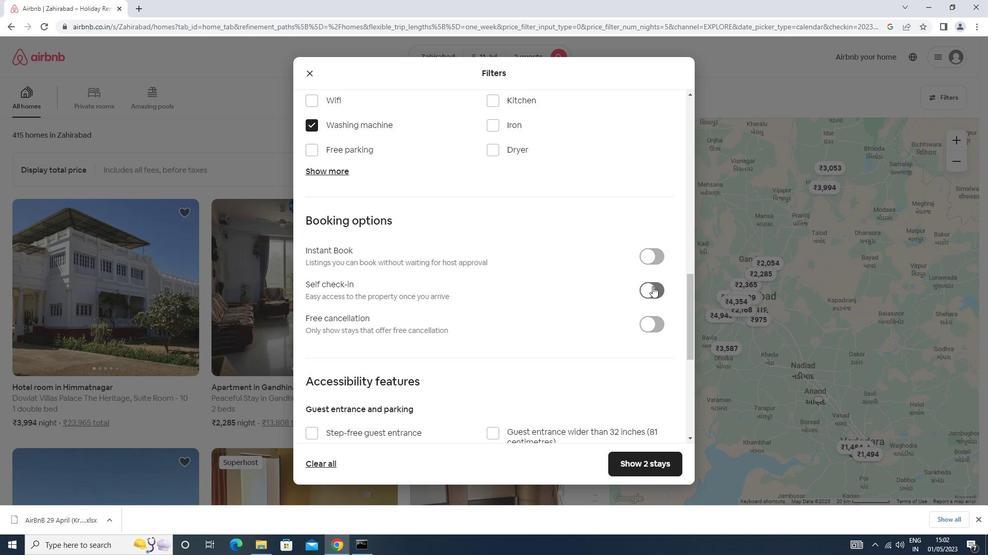 
Action: Mouse moved to (655, 283)
Screenshot: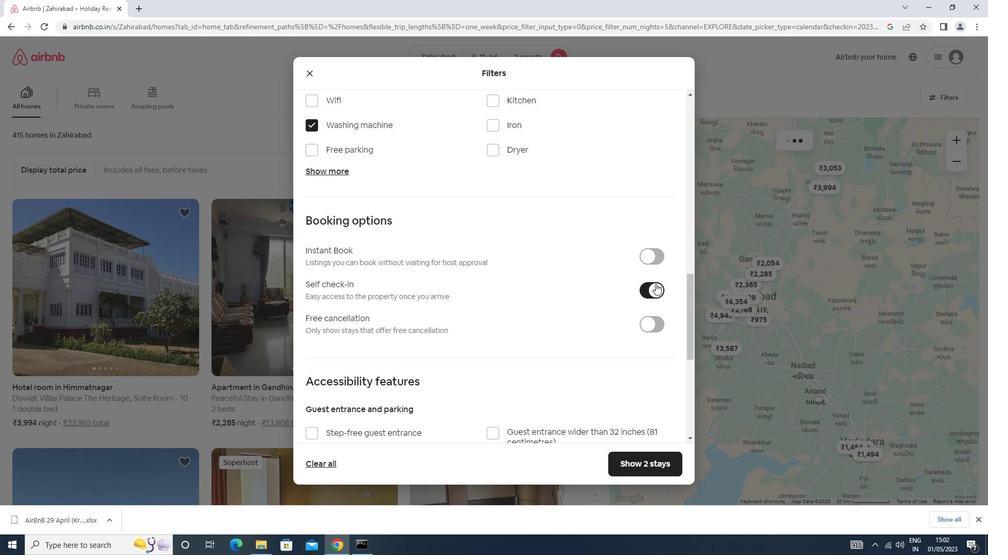 
Action: Mouse scrolled (655, 283) with delta (0, 0)
Screenshot: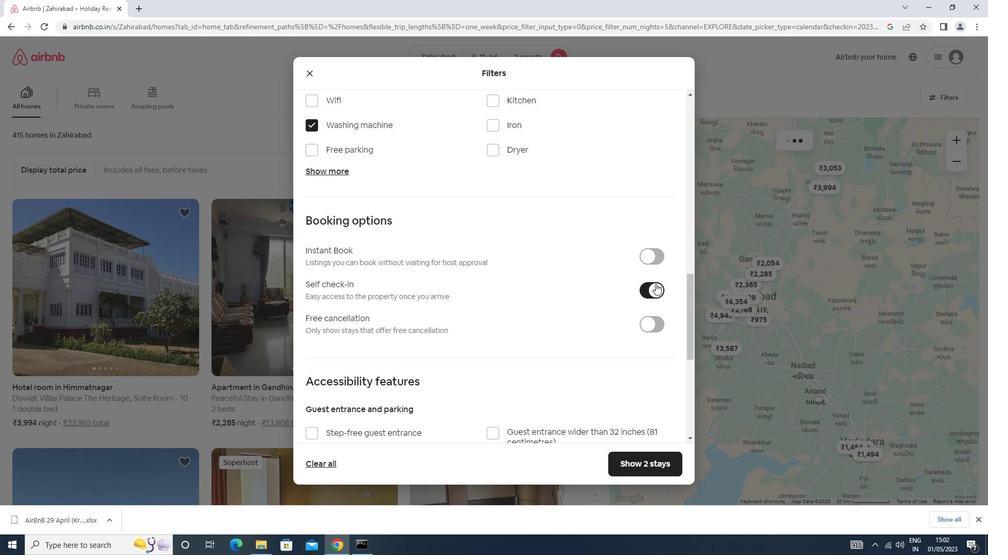 
Action: Mouse moved to (654, 283)
Screenshot: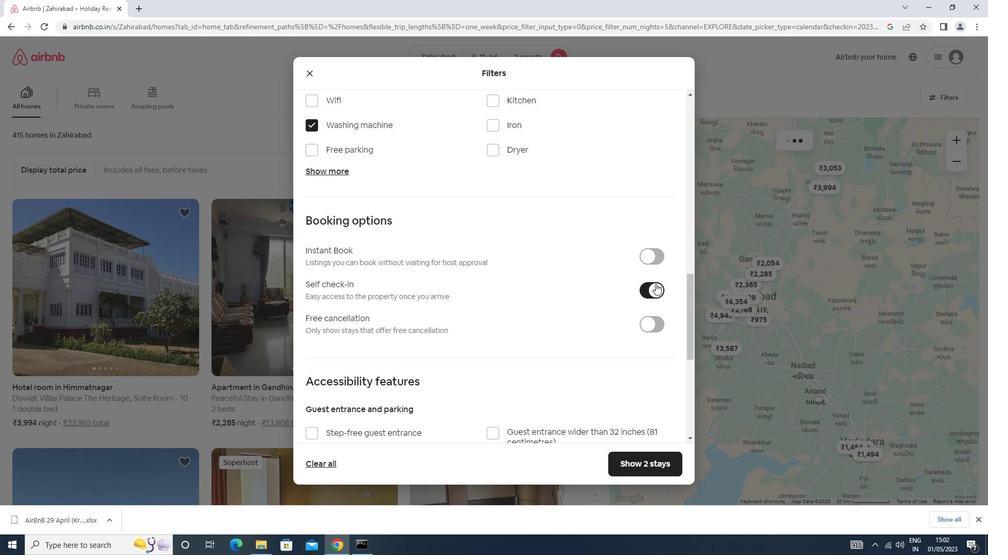 
Action: Mouse scrolled (654, 283) with delta (0, 0)
Screenshot: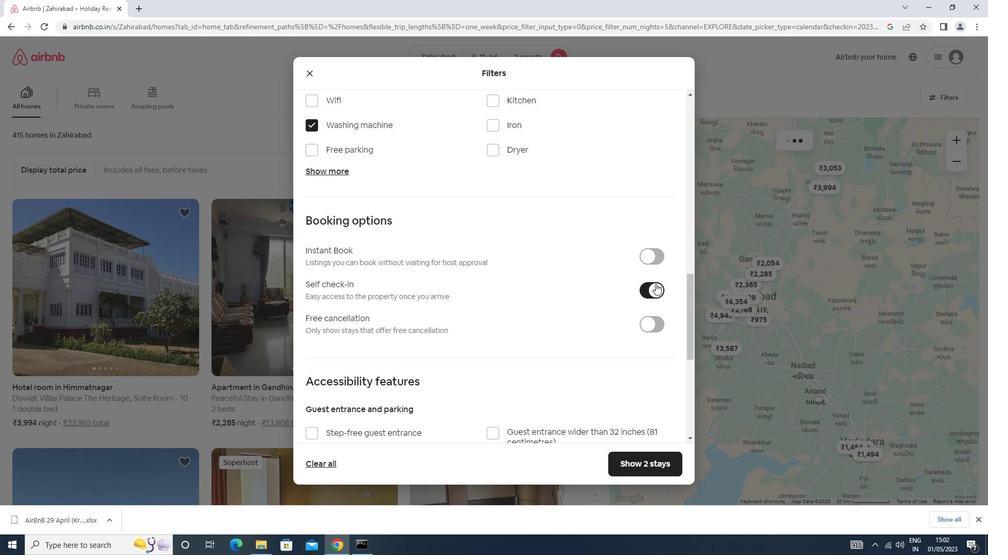 
Action: Mouse moved to (654, 284)
Screenshot: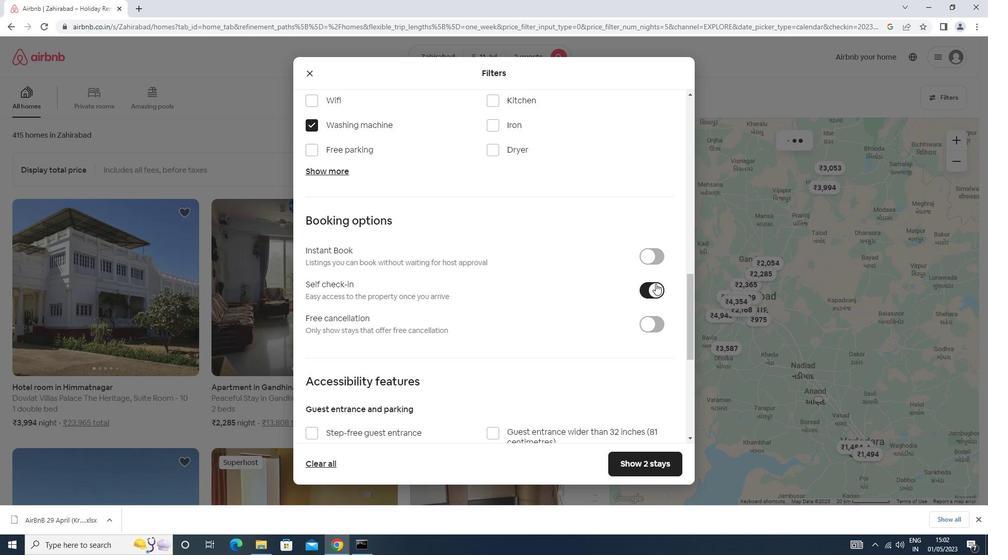 
Action: Mouse scrolled (654, 283) with delta (0, 0)
Screenshot: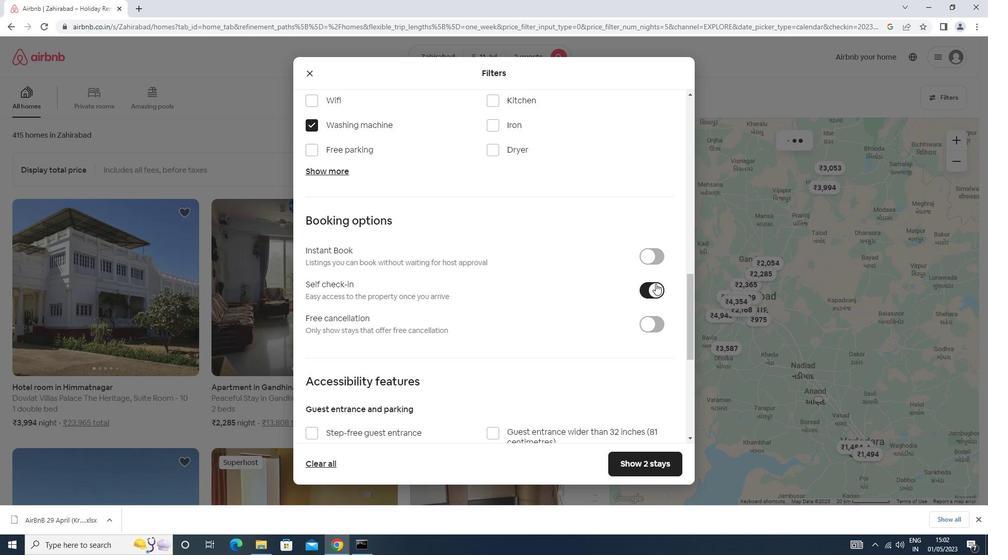 
Action: Mouse scrolled (654, 283) with delta (0, 0)
Screenshot: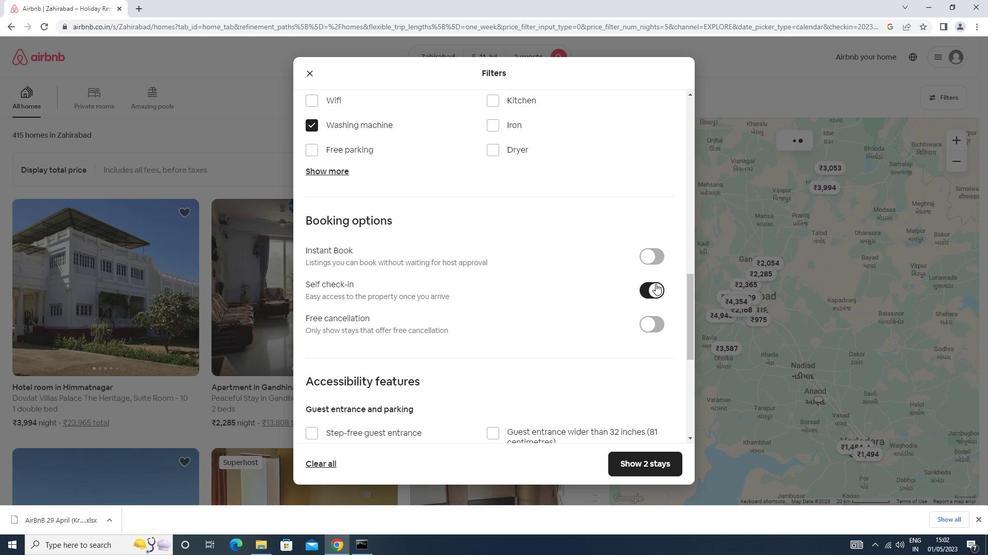 
Action: Mouse scrolled (654, 283) with delta (0, 0)
Screenshot: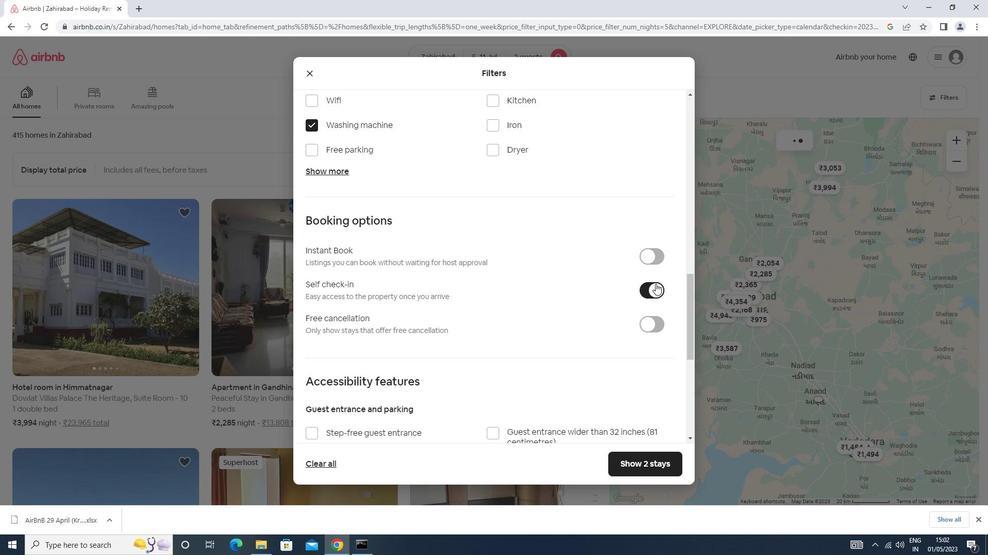 
Action: Mouse scrolled (654, 283) with delta (0, 0)
Screenshot: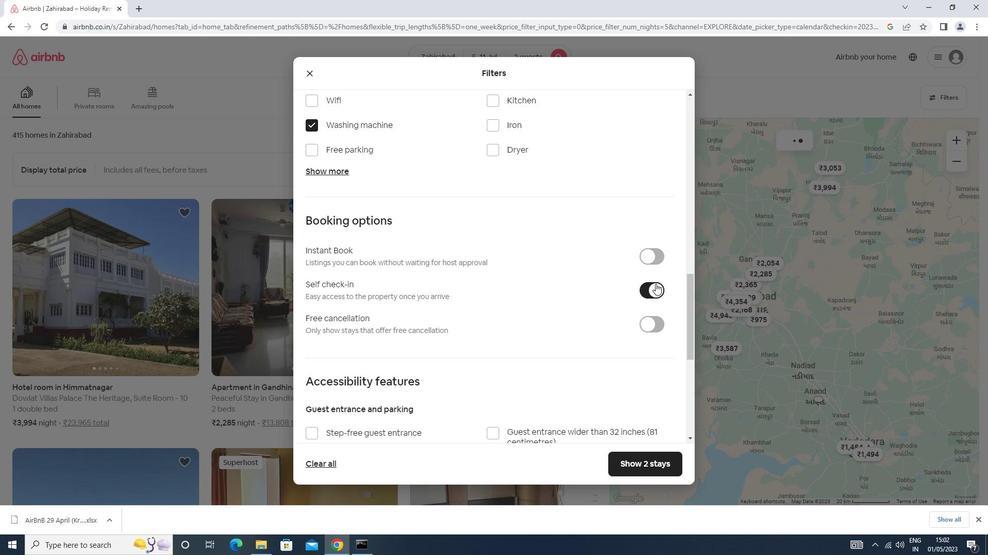 
Action: Mouse scrolled (654, 283) with delta (0, 0)
Screenshot: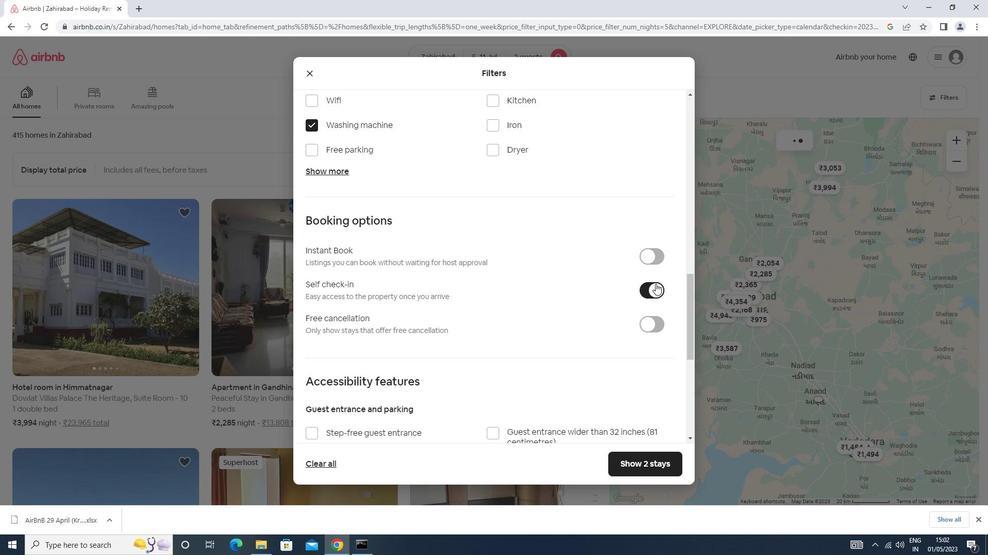 
Action: Mouse moved to (321, 367)
Screenshot: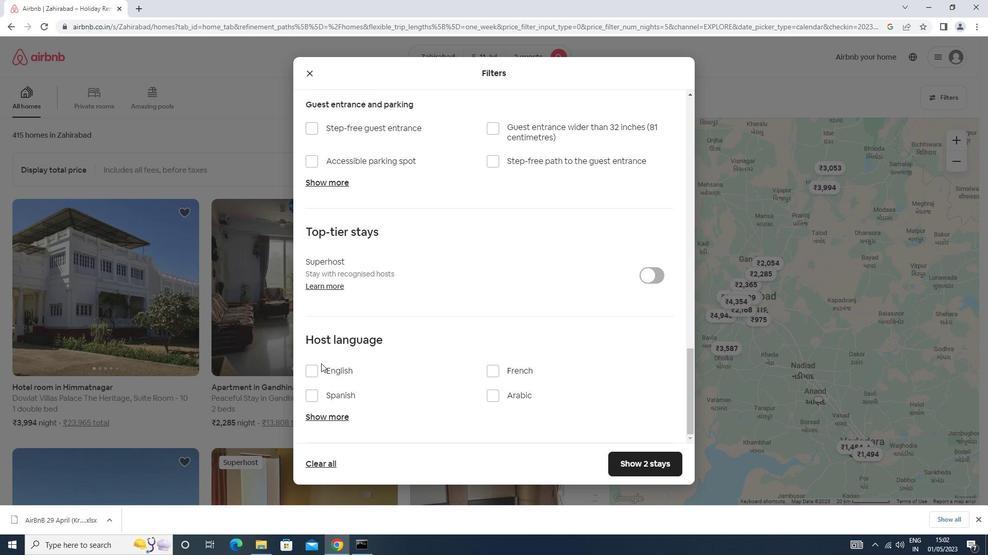 
Action: Mouse pressed left at (321, 367)
Screenshot: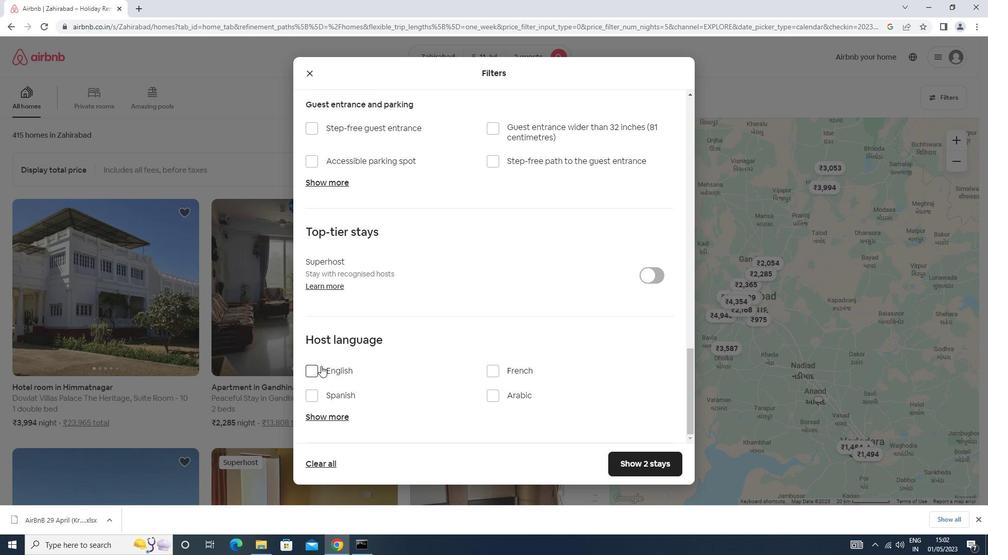 
Action: Mouse moved to (634, 458)
Screenshot: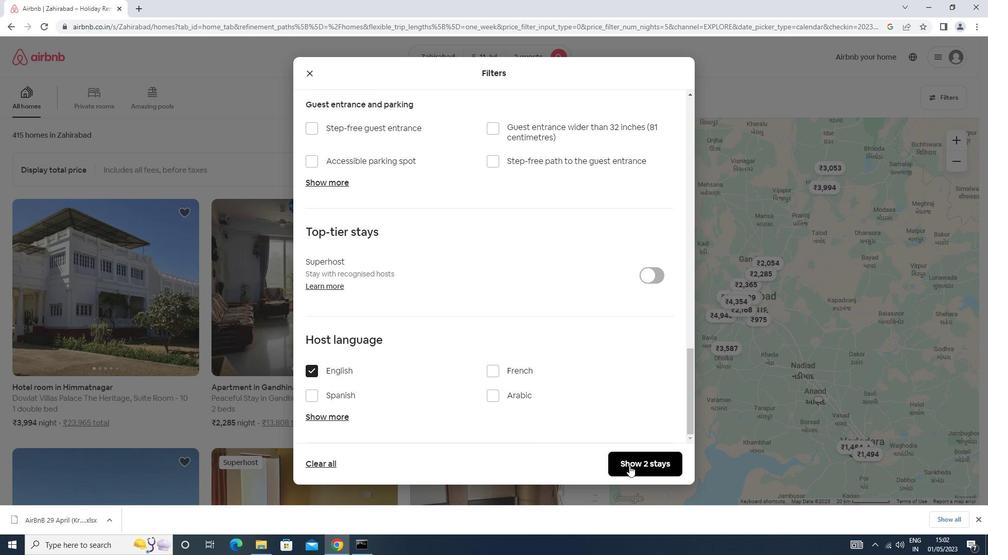
Action: Mouse pressed left at (634, 458)
Screenshot: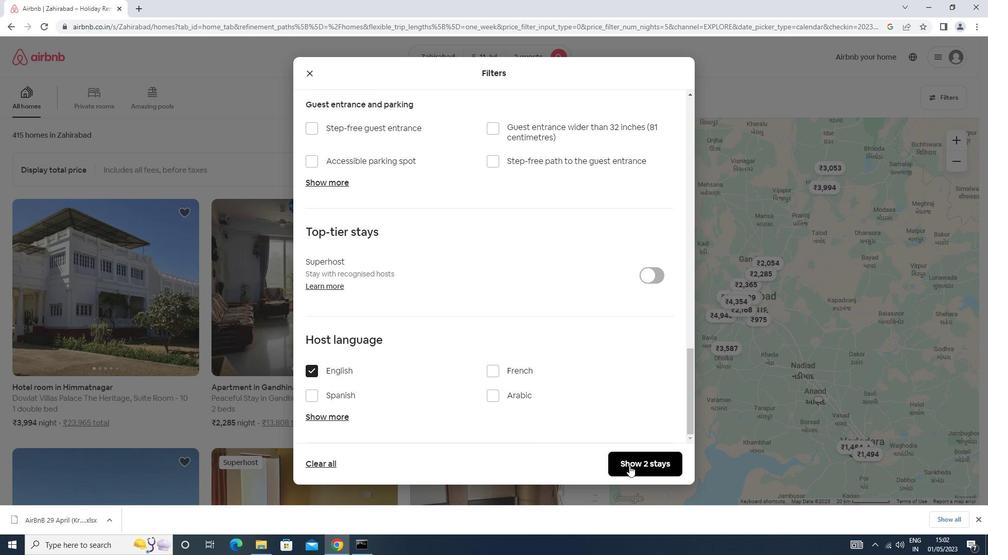 
Action: Mouse moved to (634, 458)
Screenshot: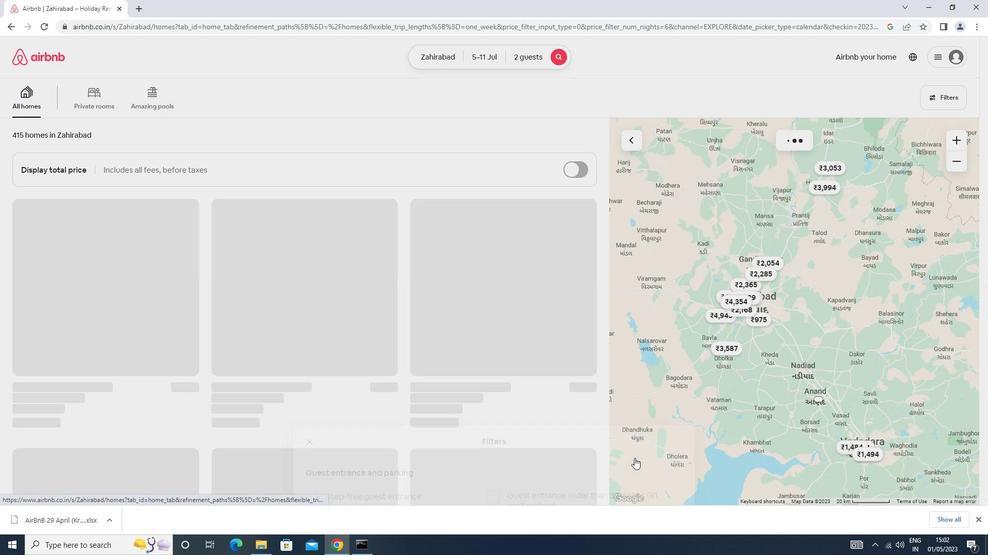 
